 Task: Find connections with filter location Bhadaur with filter topic #Ideaswith filter profile language Spanish with filter current company Licious with filter school Krantiguru Shyamji Krishna Verma Kachchh University, Kachchh (Gujarat) with filter industry Ranching with filter service category Market Research with filter keywords title Auditing Clerk
Action: Mouse moved to (487, 63)
Screenshot: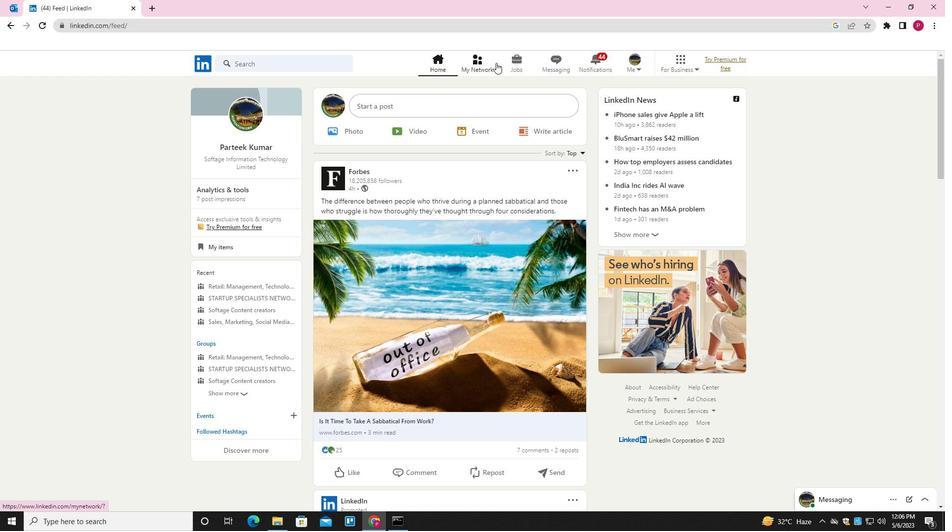 
Action: Mouse pressed left at (487, 63)
Screenshot: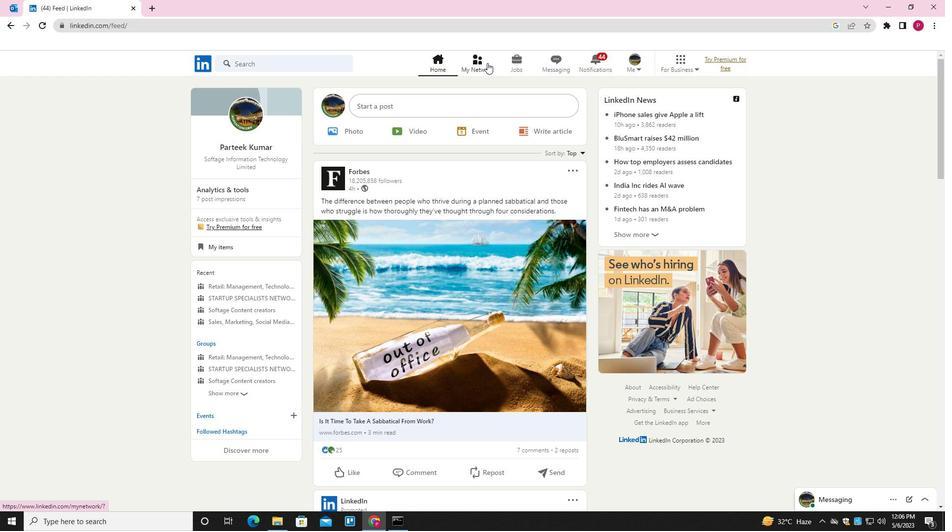 
Action: Mouse moved to (315, 119)
Screenshot: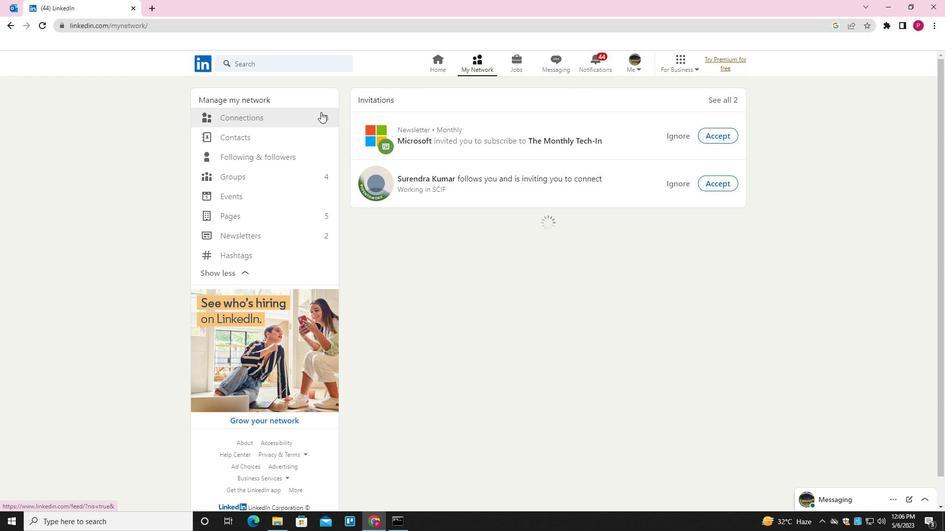 
Action: Mouse pressed left at (315, 119)
Screenshot: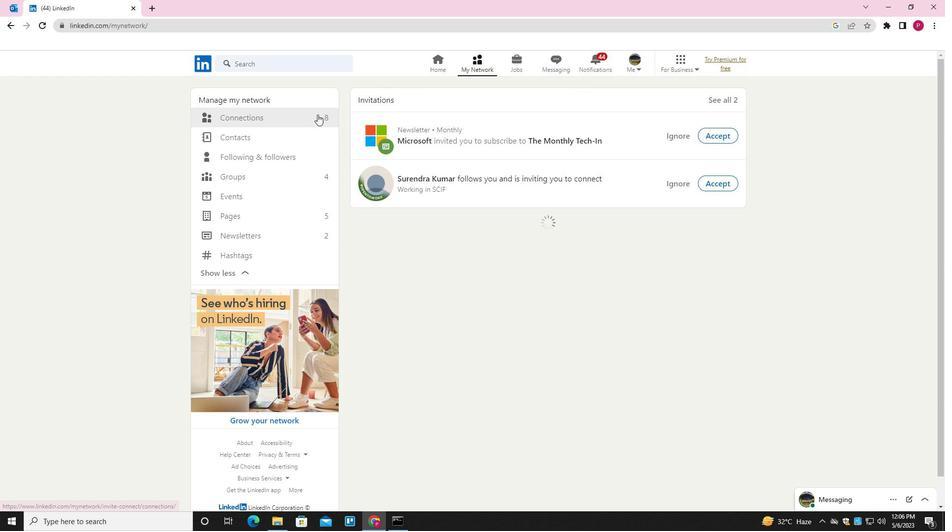 
Action: Mouse moved to (546, 117)
Screenshot: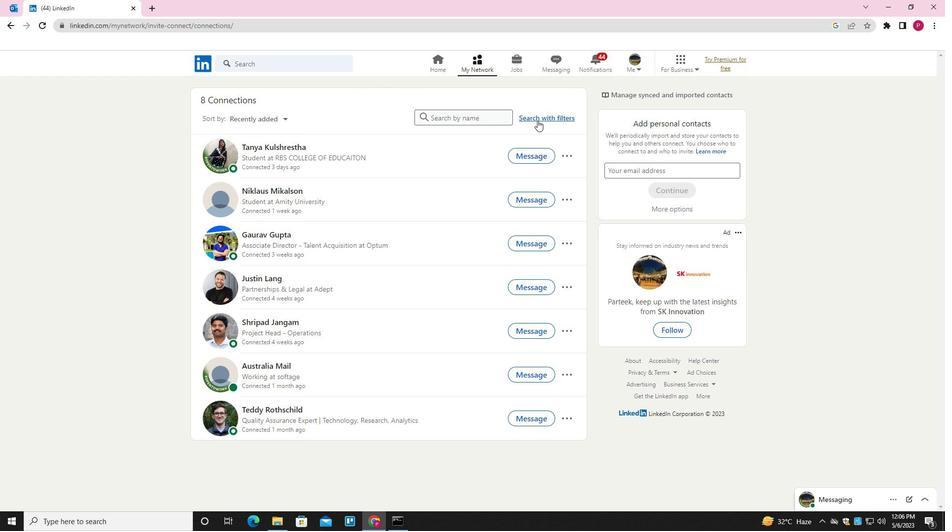
Action: Mouse pressed left at (546, 117)
Screenshot: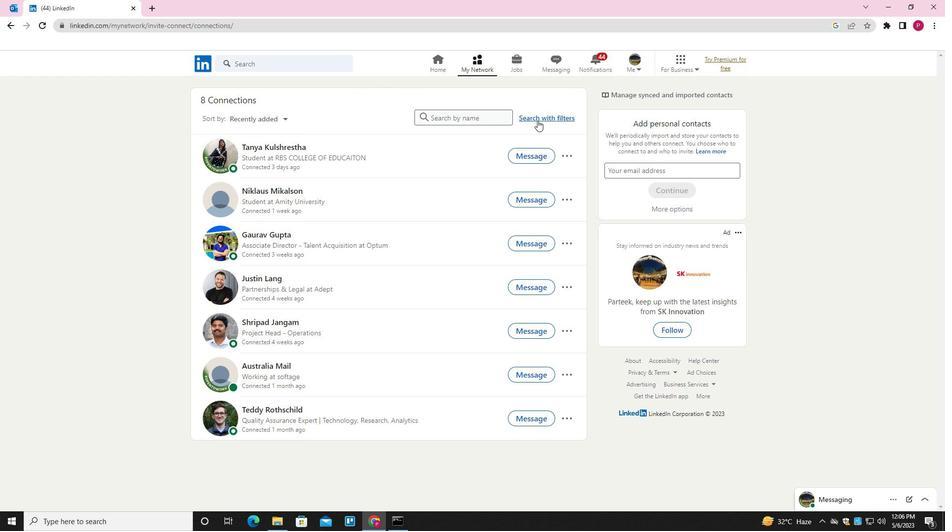 
Action: Mouse moved to (504, 91)
Screenshot: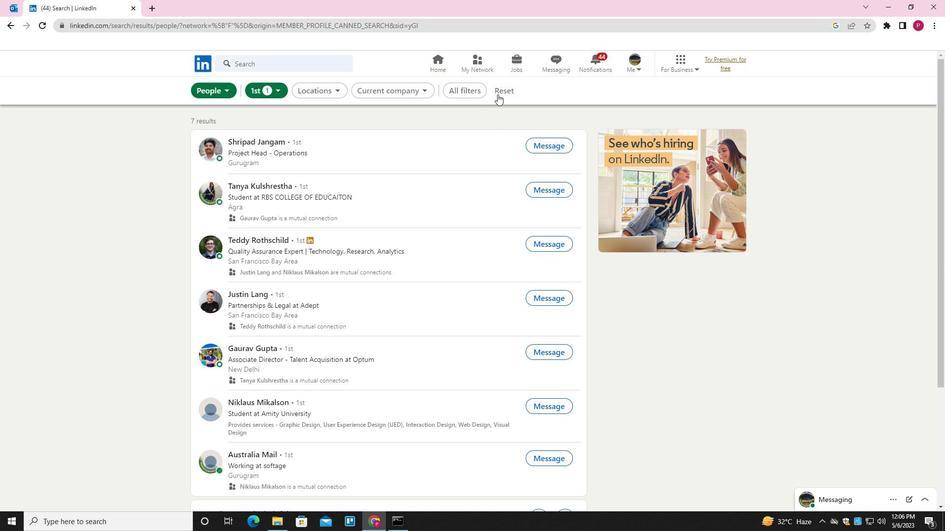 
Action: Mouse pressed left at (504, 91)
Screenshot: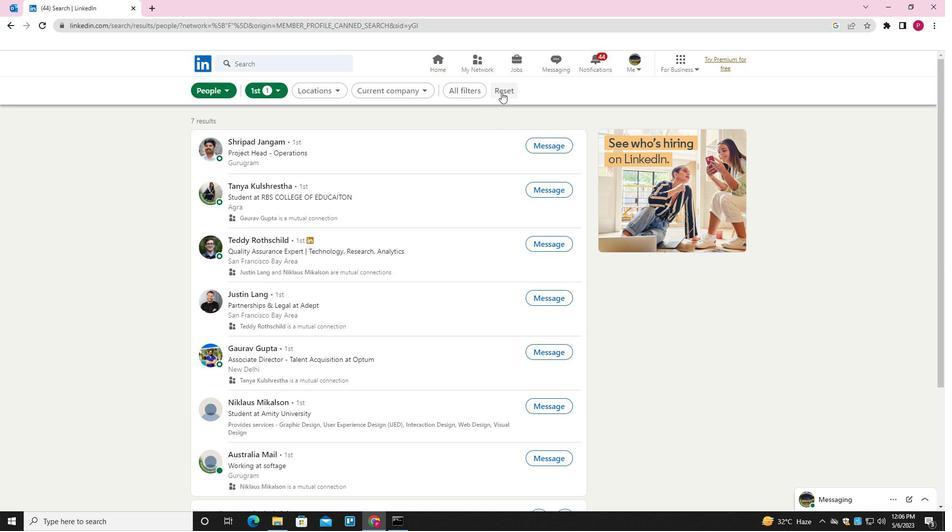 
Action: Mouse moved to (492, 92)
Screenshot: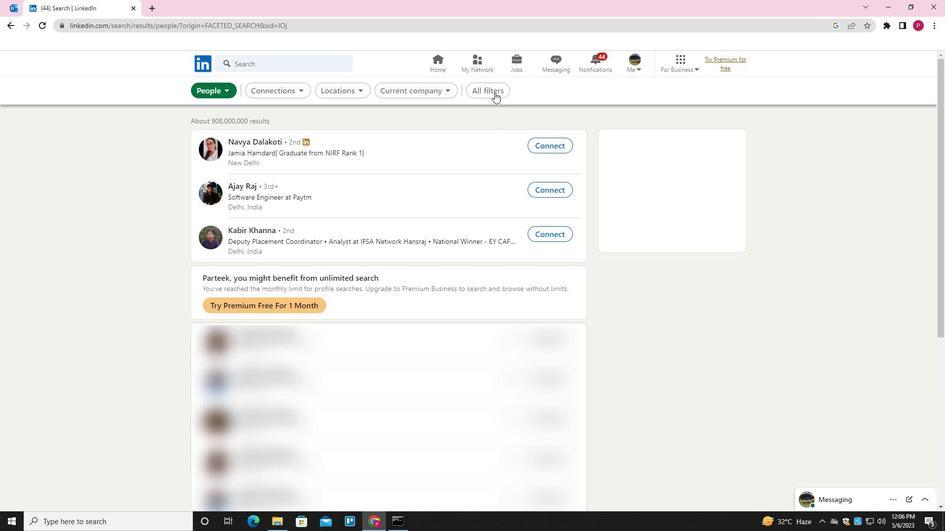 
Action: Mouse pressed left at (492, 92)
Screenshot: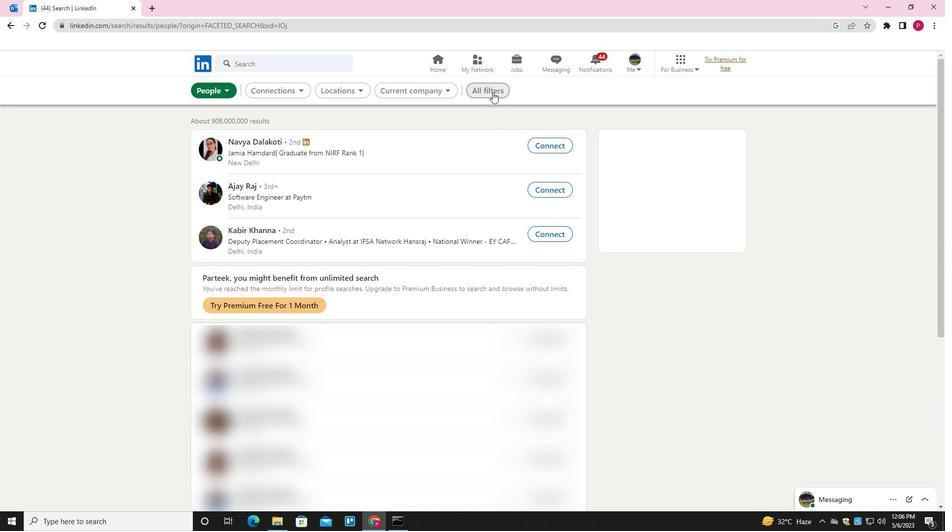 
Action: Mouse moved to (648, 305)
Screenshot: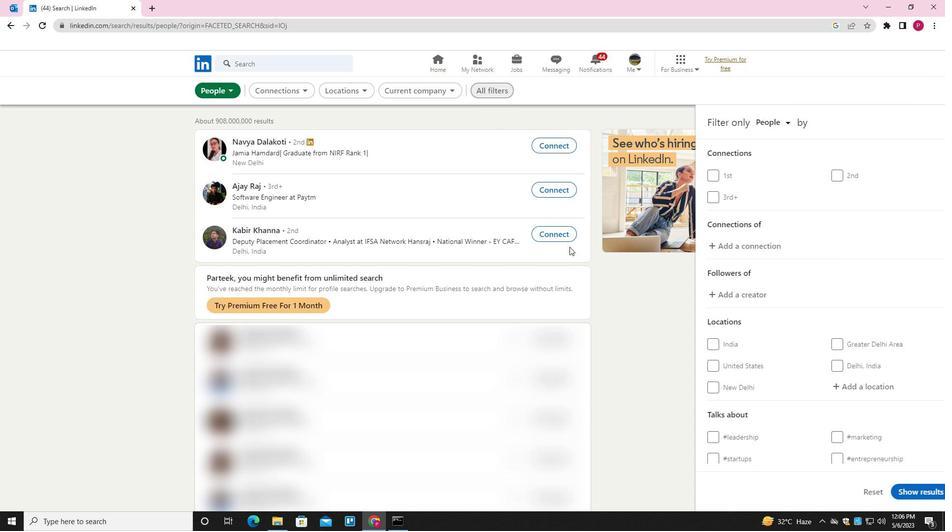 
Action: Mouse scrolled (648, 304) with delta (0, 0)
Screenshot: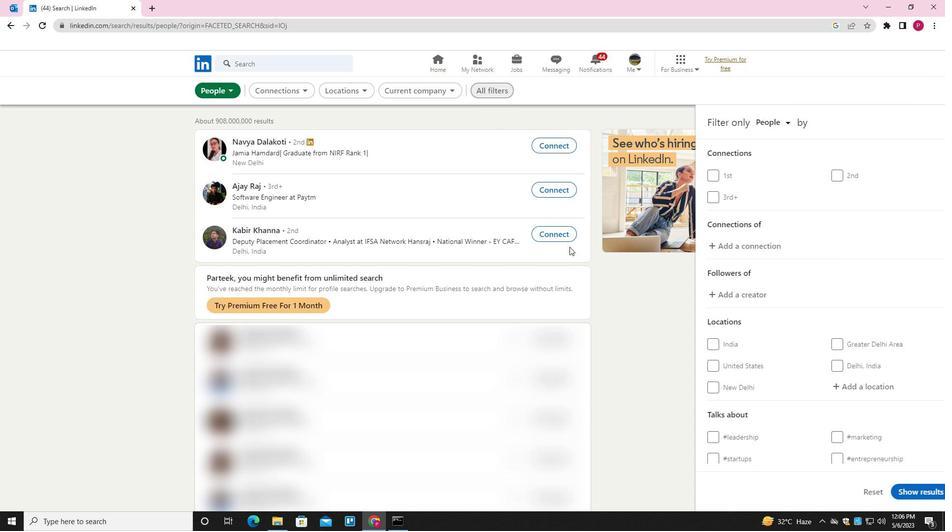 
Action: Mouse moved to (653, 306)
Screenshot: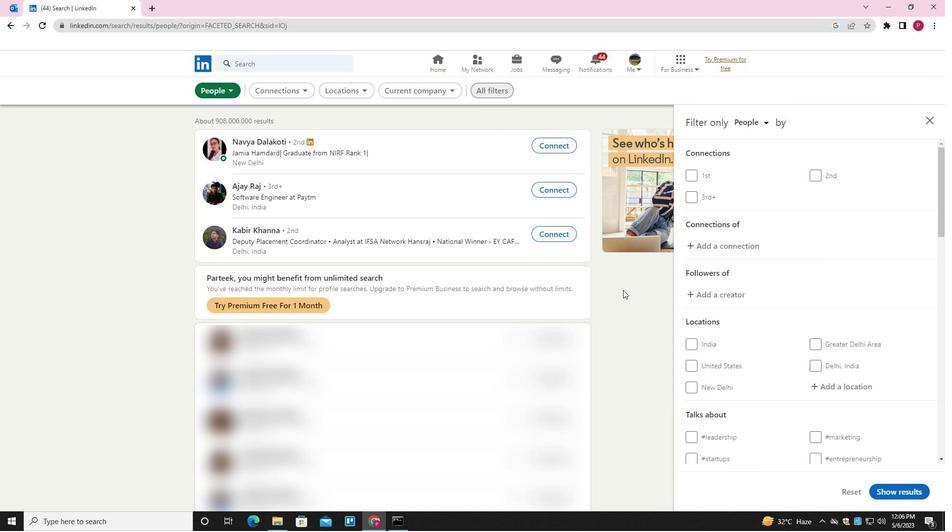 
Action: Mouse scrolled (653, 306) with delta (0, 0)
Screenshot: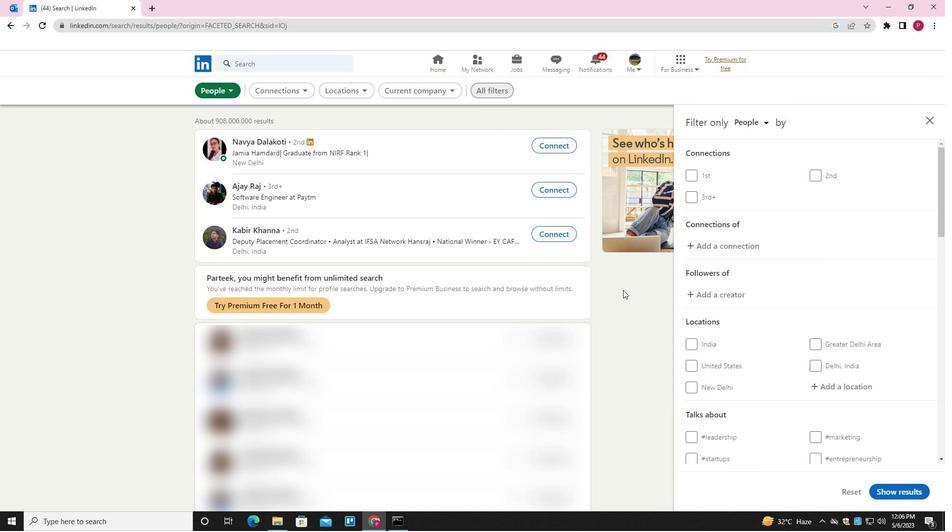 
Action: Mouse moved to (677, 312)
Screenshot: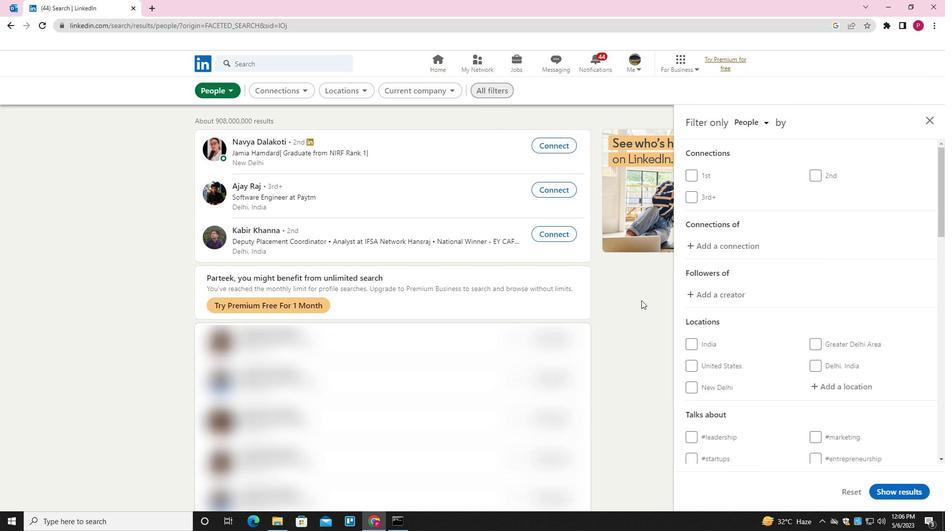 
Action: Mouse scrolled (677, 312) with delta (0, 0)
Screenshot: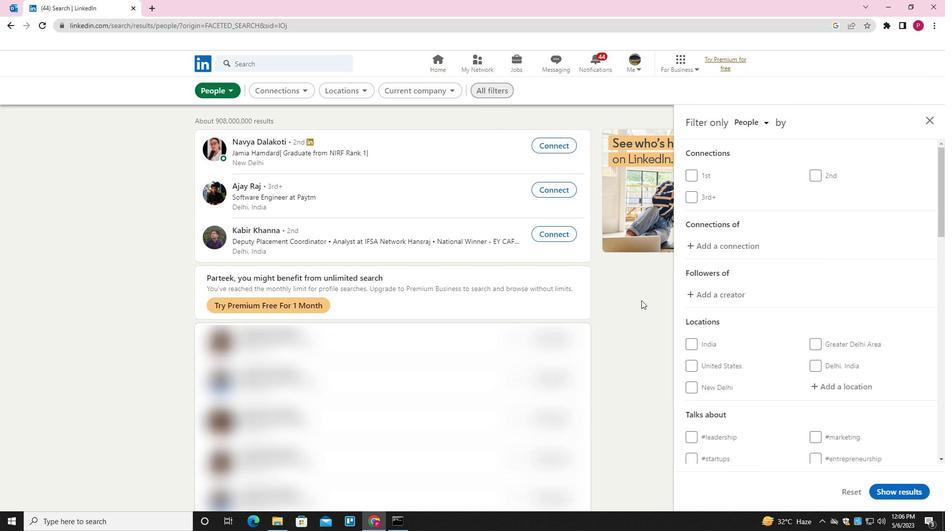 
Action: Mouse moved to (829, 333)
Screenshot: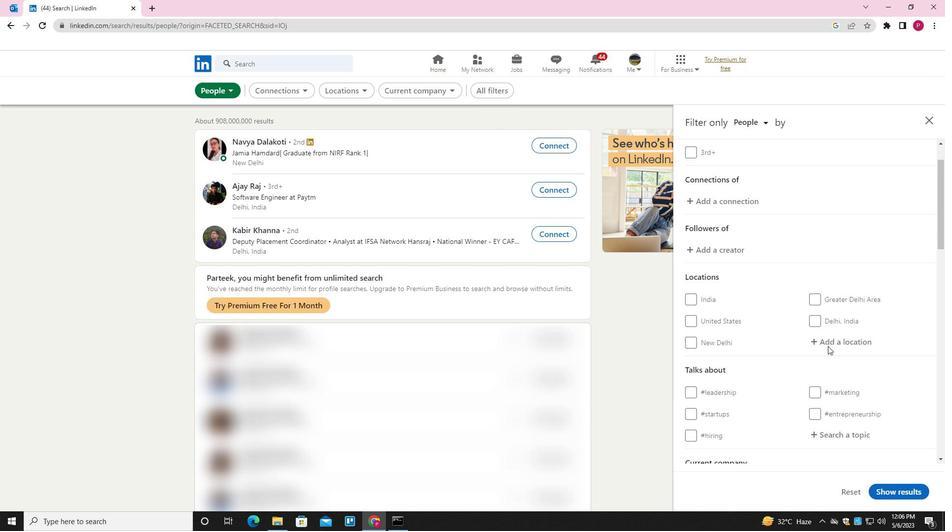 
Action: Mouse pressed left at (829, 333)
Screenshot: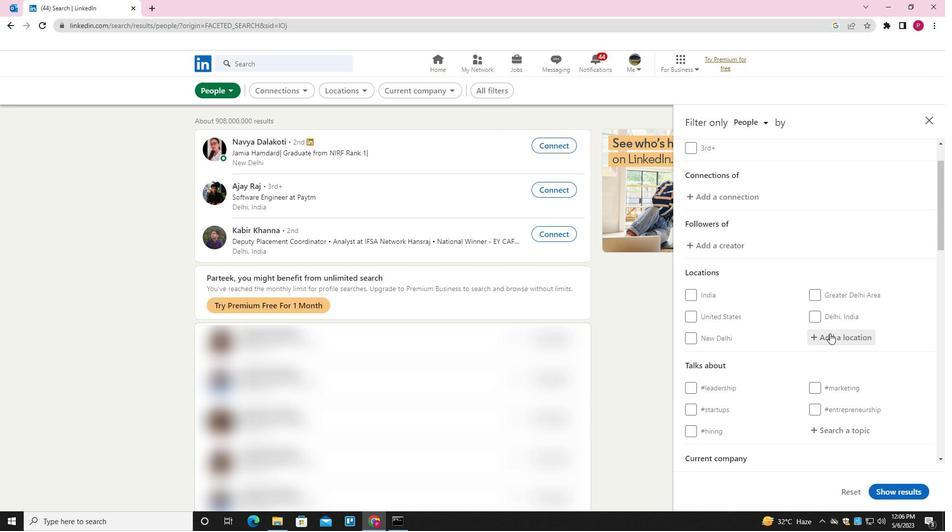 
Action: Mouse moved to (830, 333)
Screenshot: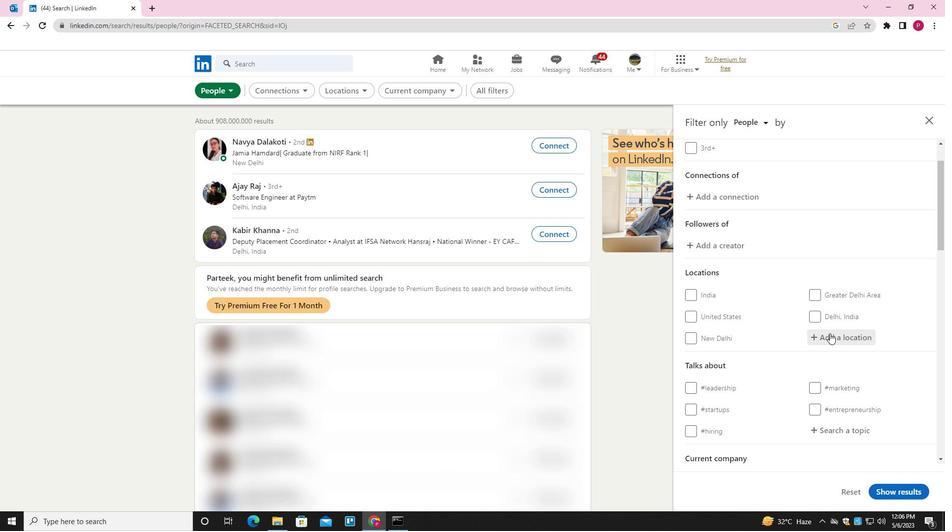
Action: Key pressed <Key.shift>BAHADAUR<Key.backspace><Key.backspace><Key.backspace><Key.backspace><Key.backspace><Key.backspace><Key.backspace>HADAUR
Screenshot: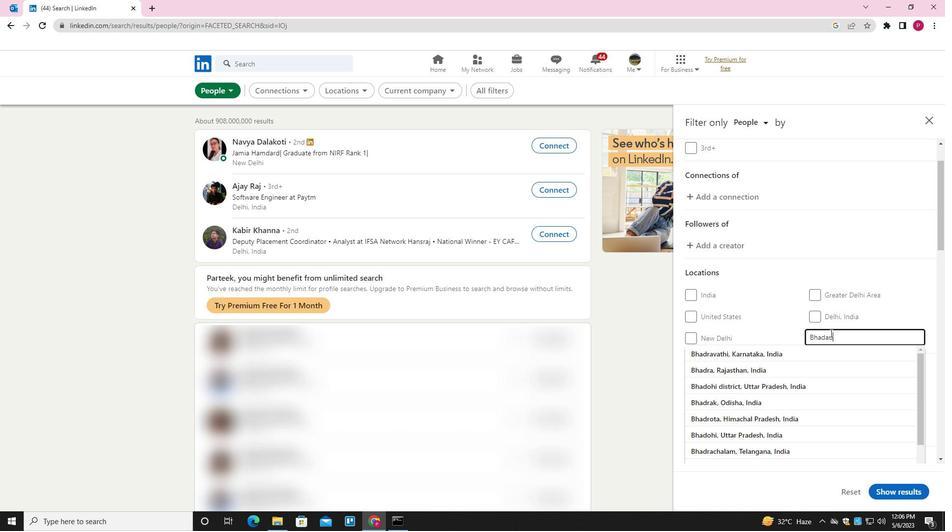 
Action: Mouse moved to (812, 343)
Screenshot: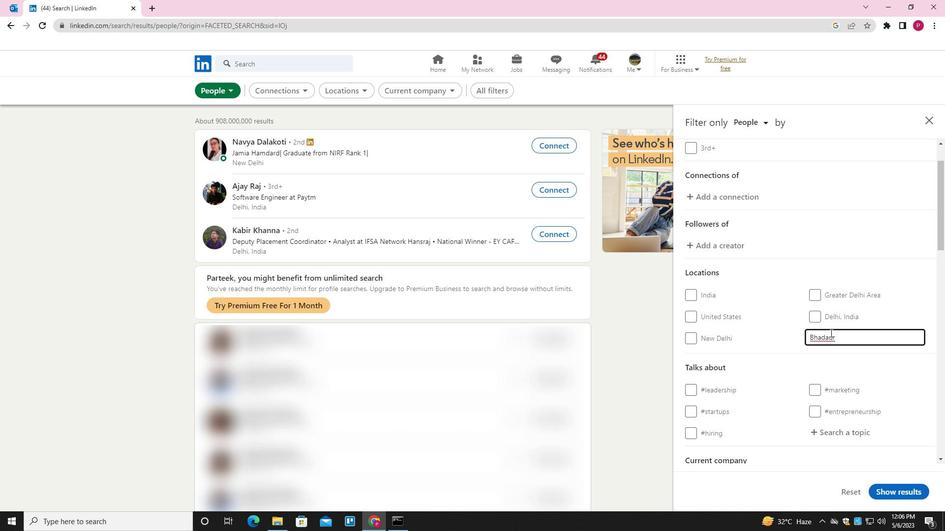 
Action: Mouse scrolled (812, 343) with delta (0, 0)
Screenshot: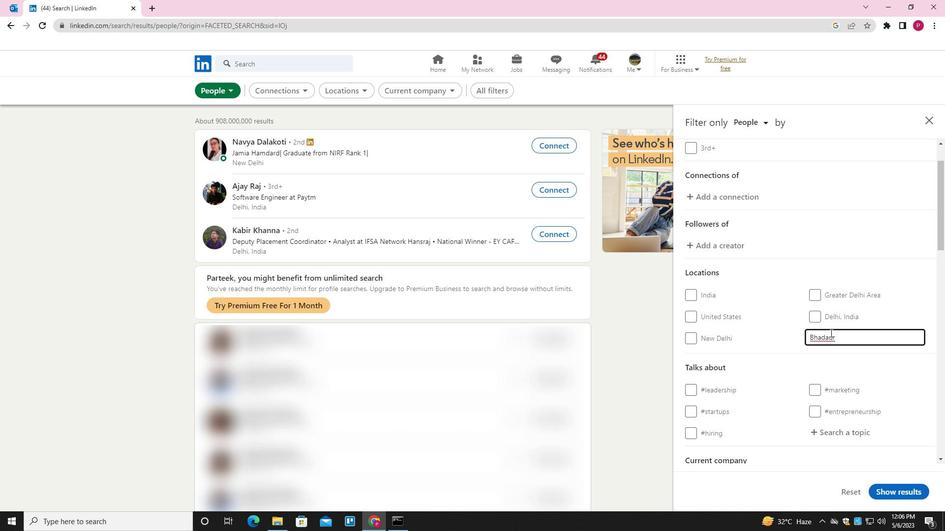 
Action: Mouse moved to (812, 344)
Screenshot: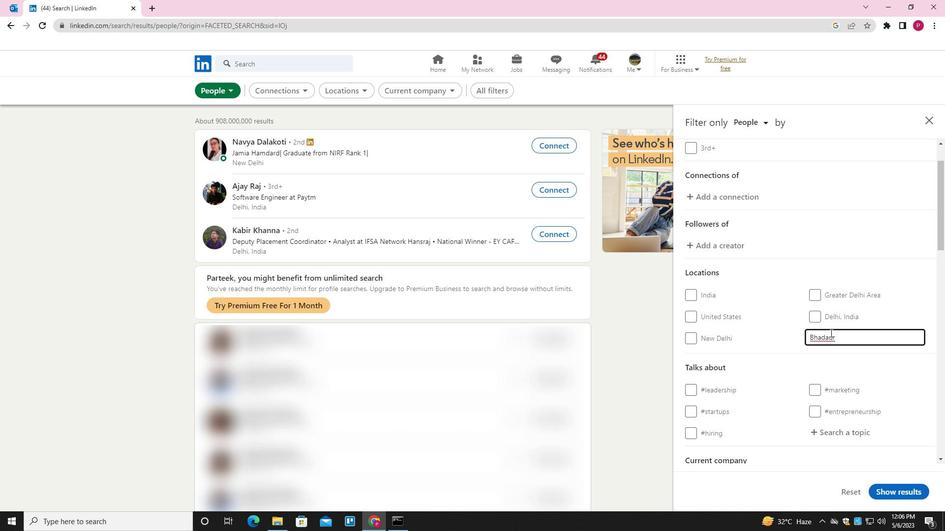 
Action: Mouse scrolled (812, 343) with delta (0, 0)
Screenshot: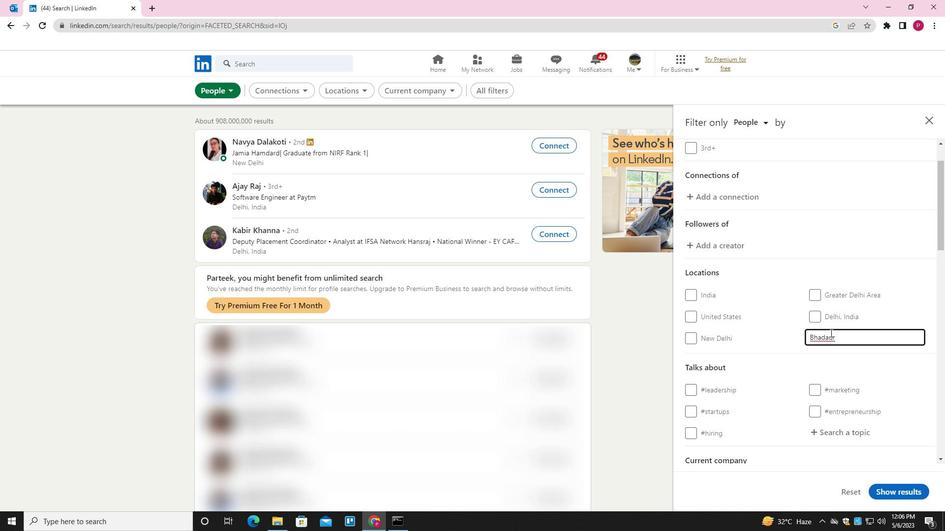 
Action: Mouse moved to (828, 334)
Screenshot: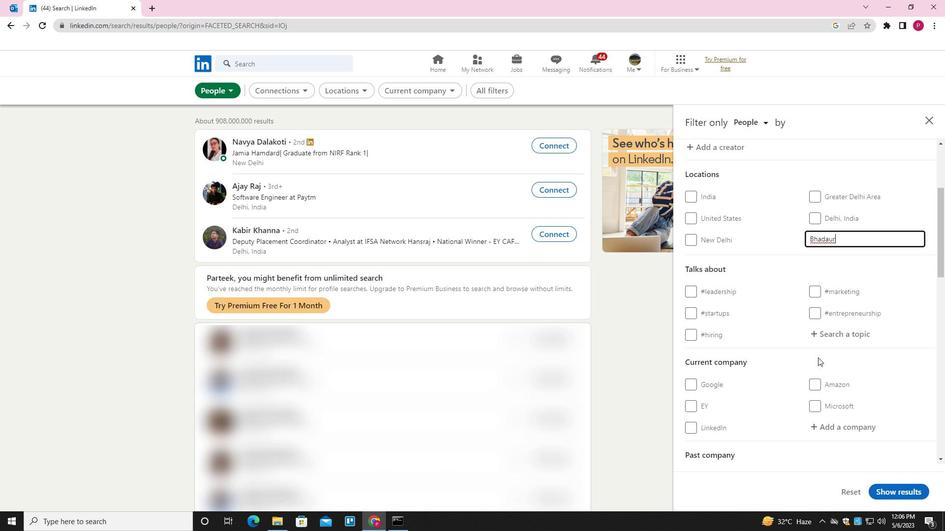 
Action: Mouse pressed left at (828, 334)
Screenshot: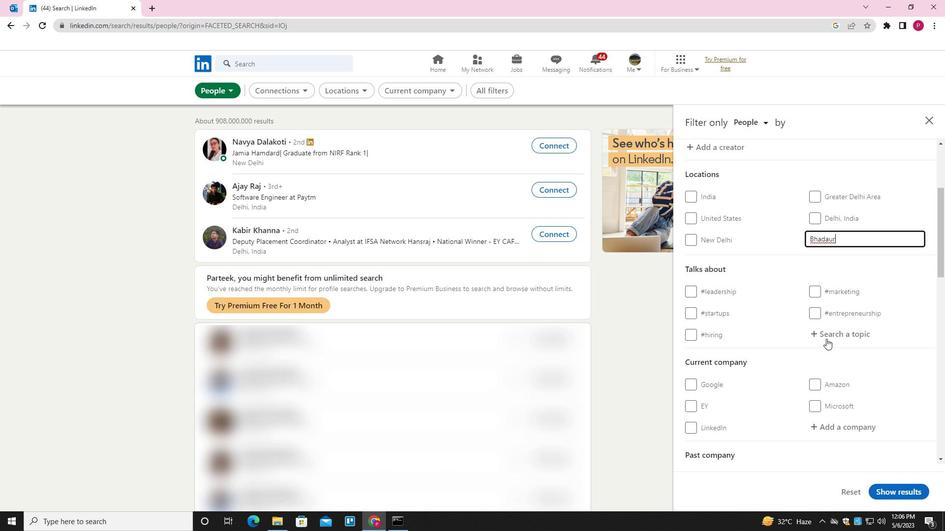 
Action: Key pressed ISEAD<Key.backspace><Key.backspace><Key.backspace><Key.backspace>DEAS<Key.down><Key.enter>
Screenshot: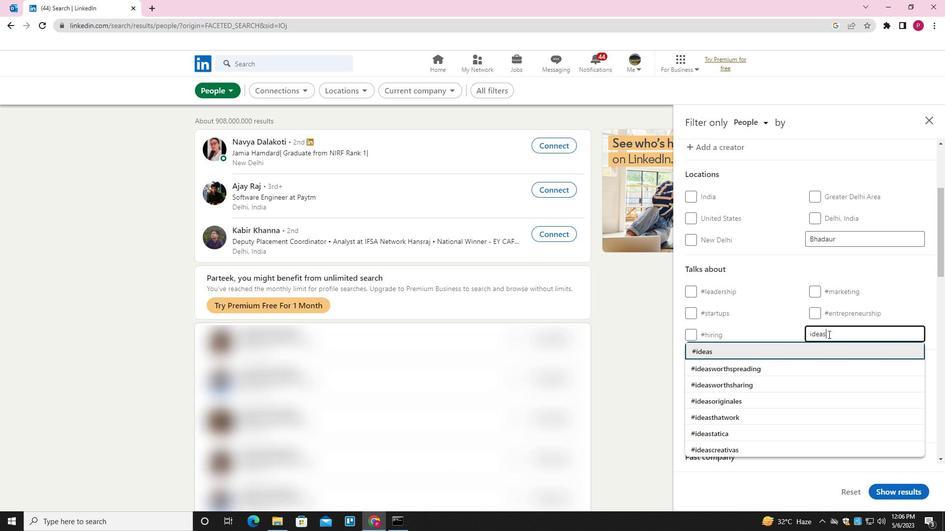 
Action: Mouse moved to (790, 355)
Screenshot: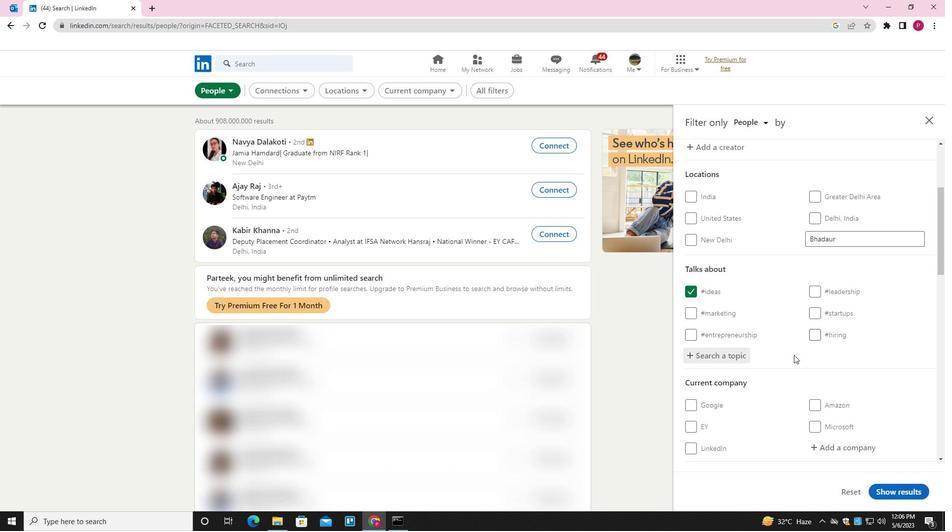 
Action: Mouse scrolled (790, 354) with delta (0, 0)
Screenshot: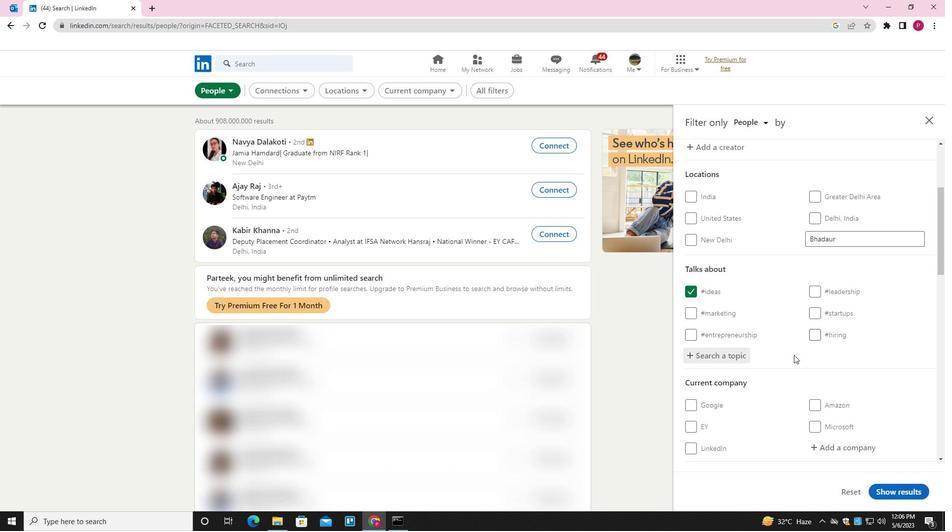 
Action: Mouse scrolled (790, 354) with delta (0, 0)
Screenshot: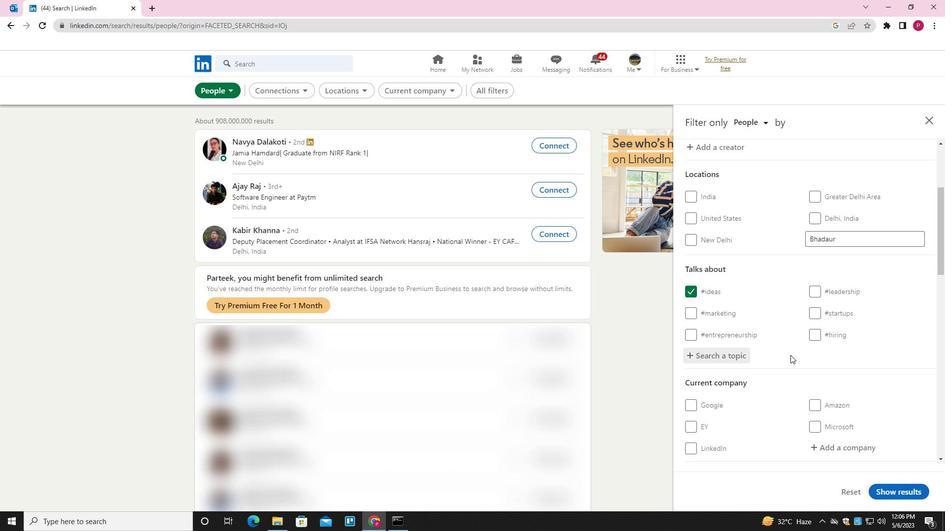 
Action: Mouse scrolled (790, 354) with delta (0, 0)
Screenshot: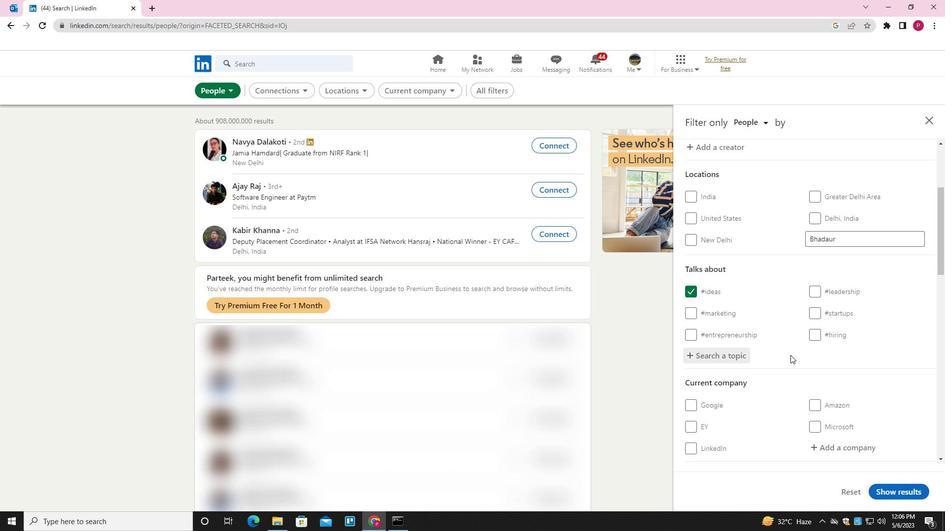 
Action: Mouse scrolled (790, 354) with delta (0, 0)
Screenshot: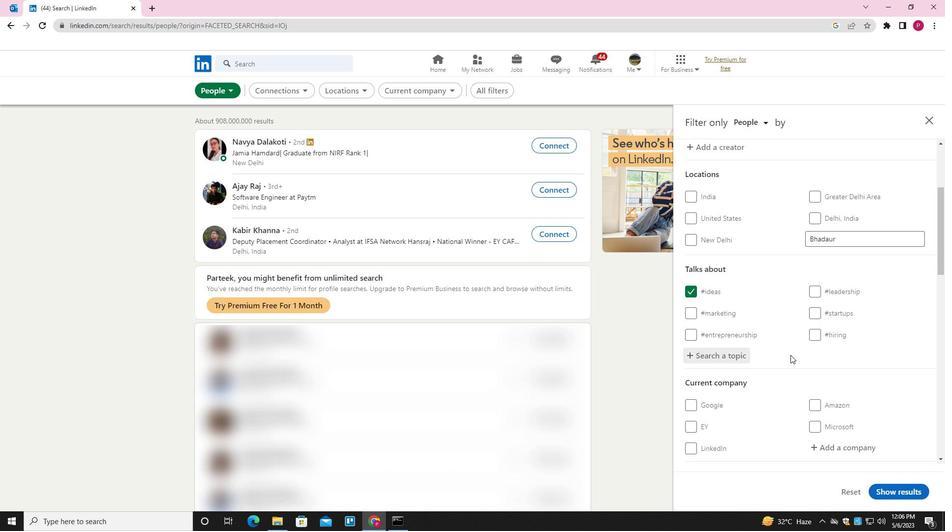
Action: Mouse scrolled (790, 354) with delta (0, 0)
Screenshot: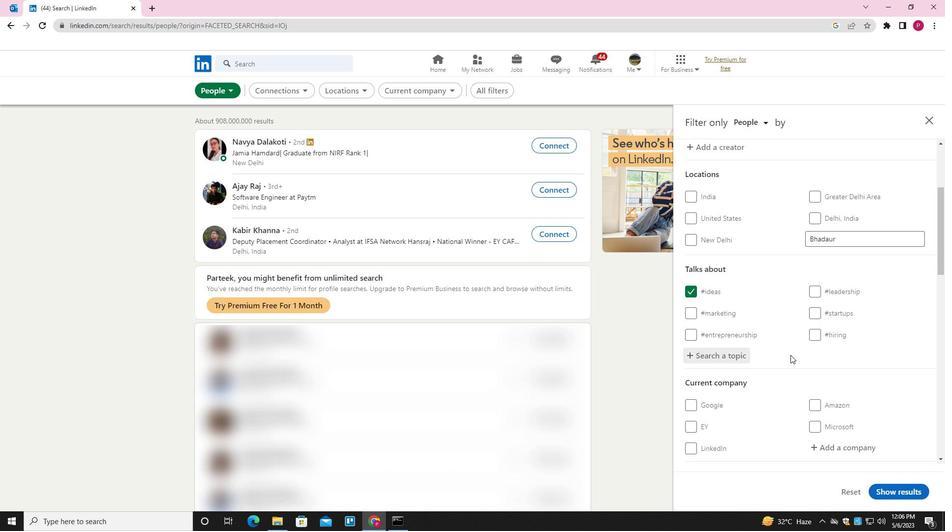 
Action: Mouse scrolled (790, 354) with delta (0, 0)
Screenshot: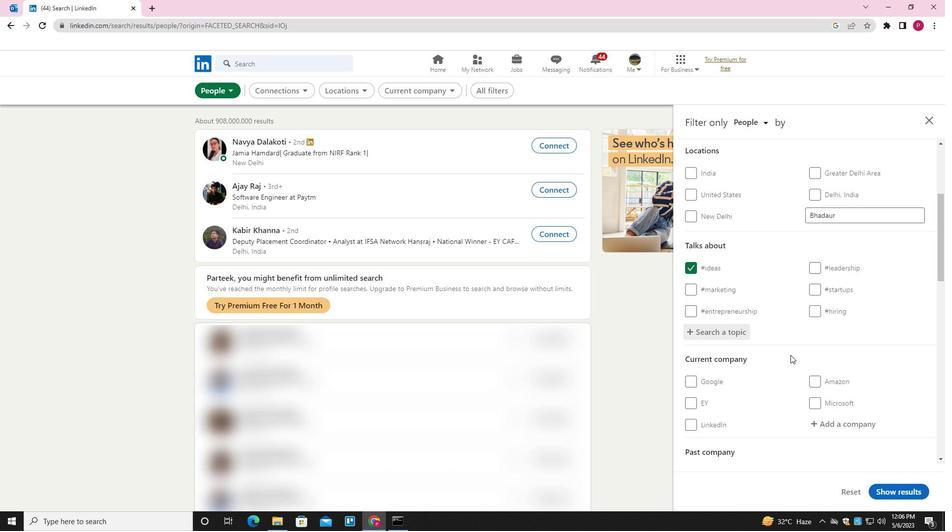 
Action: Mouse moved to (789, 355)
Screenshot: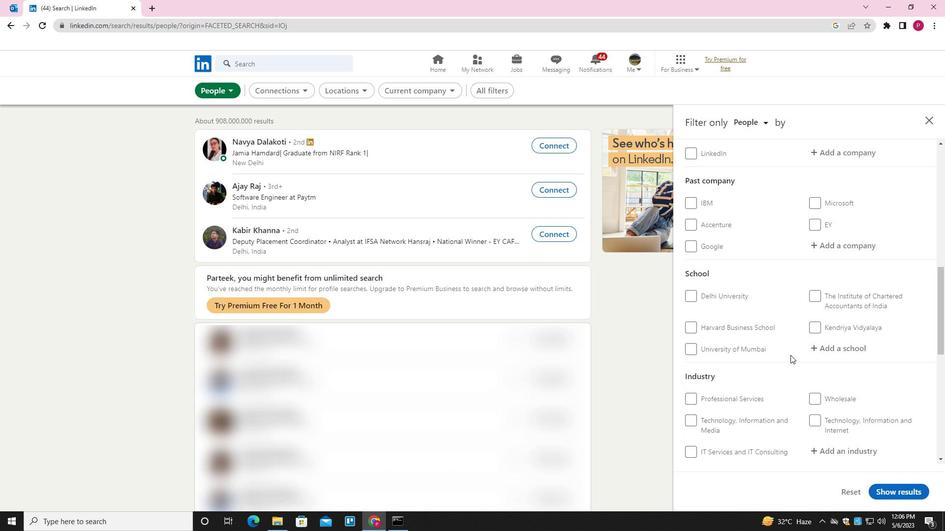 
Action: Mouse scrolled (789, 355) with delta (0, 0)
Screenshot: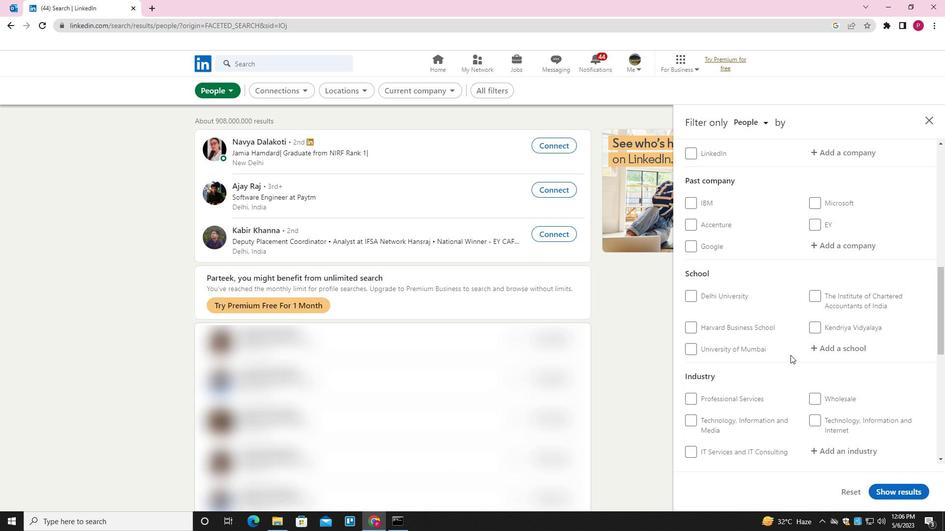 
Action: Mouse scrolled (789, 355) with delta (0, 0)
Screenshot: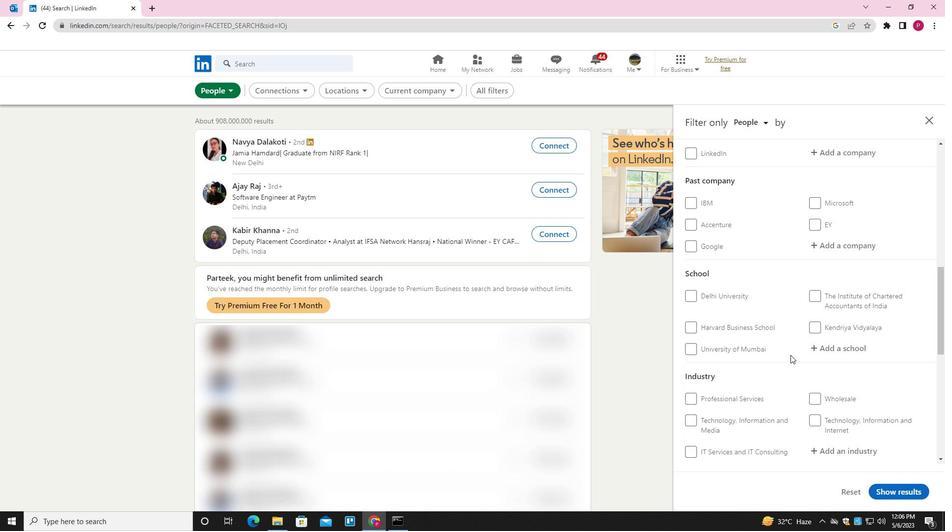 
Action: Mouse scrolled (789, 355) with delta (0, 0)
Screenshot: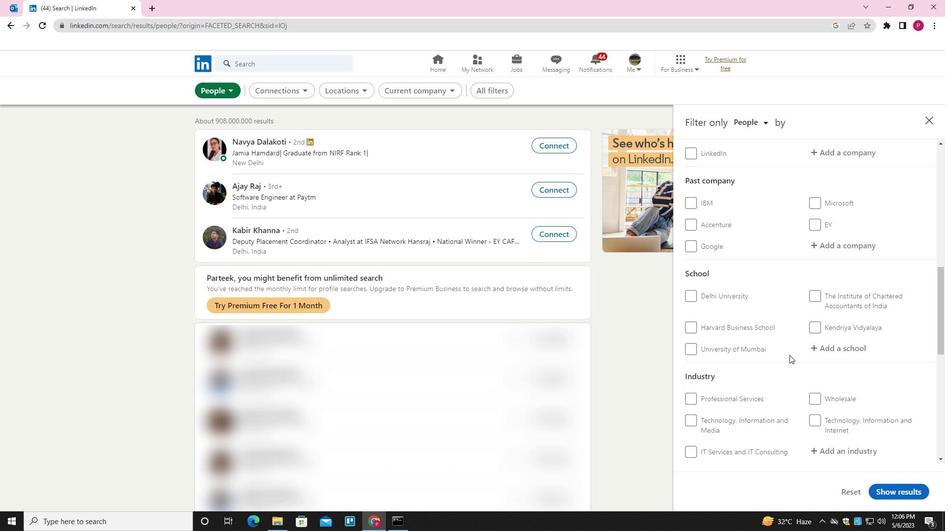 
Action: Mouse scrolled (789, 355) with delta (0, 0)
Screenshot: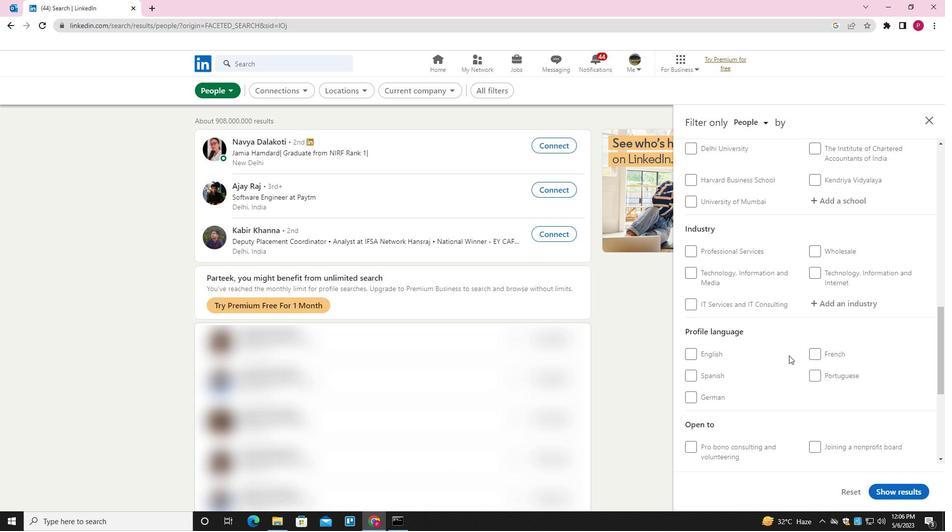 
Action: Mouse scrolled (789, 355) with delta (0, 0)
Screenshot: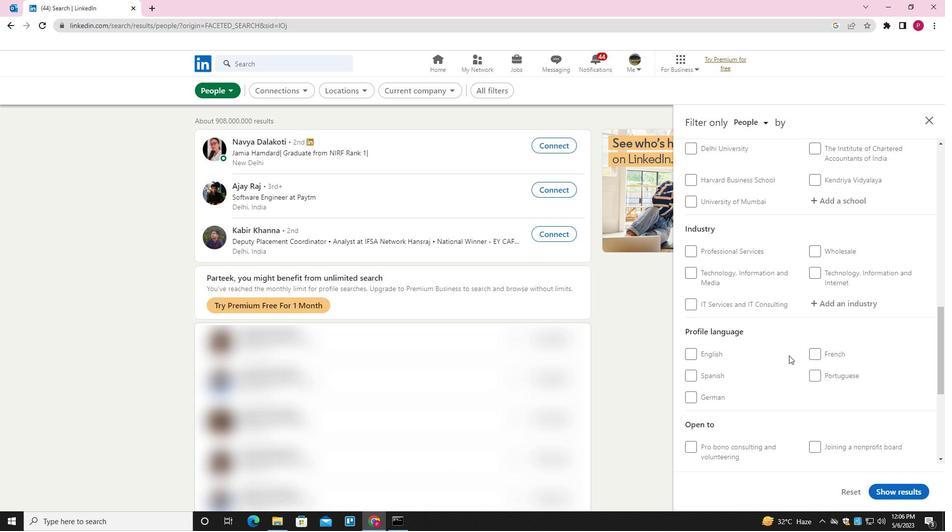 
Action: Mouse moved to (699, 281)
Screenshot: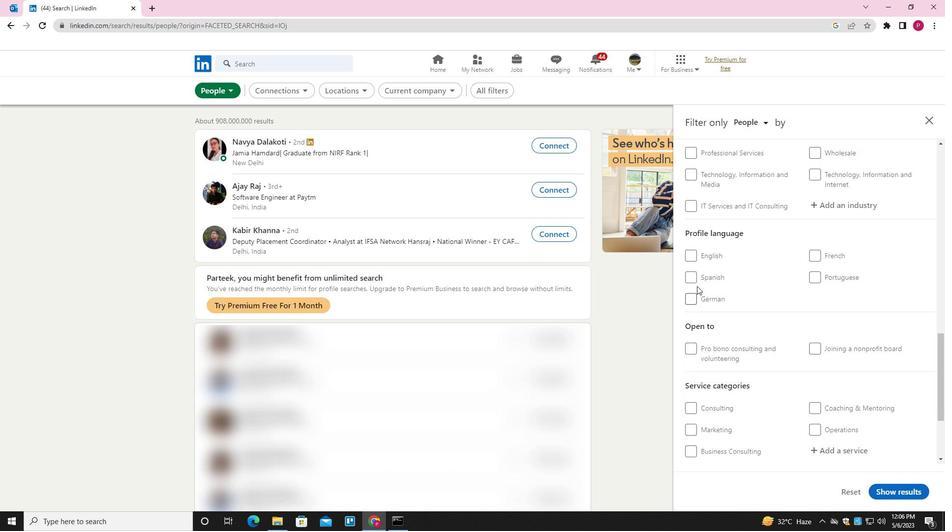 
Action: Mouse pressed left at (699, 281)
Screenshot: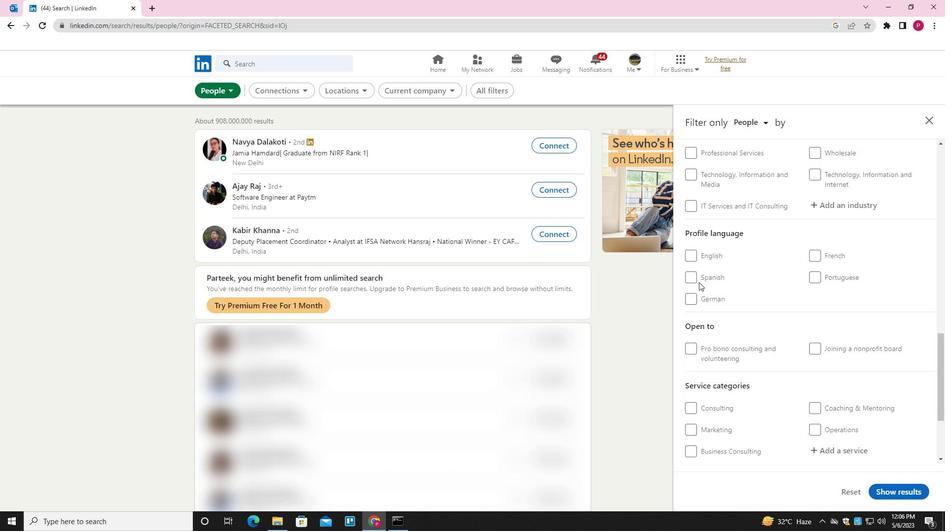 
Action: Mouse moved to (742, 305)
Screenshot: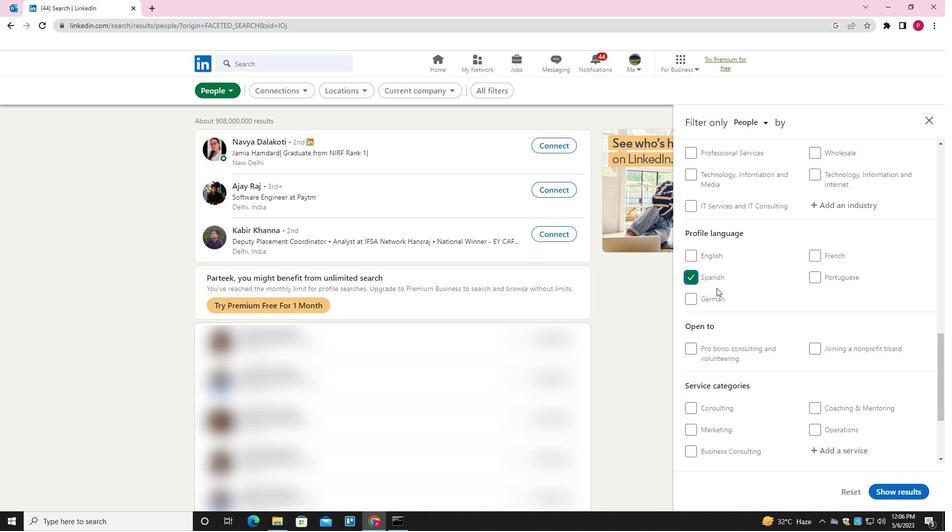 
Action: Mouse scrolled (742, 305) with delta (0, 0)
Screenshot: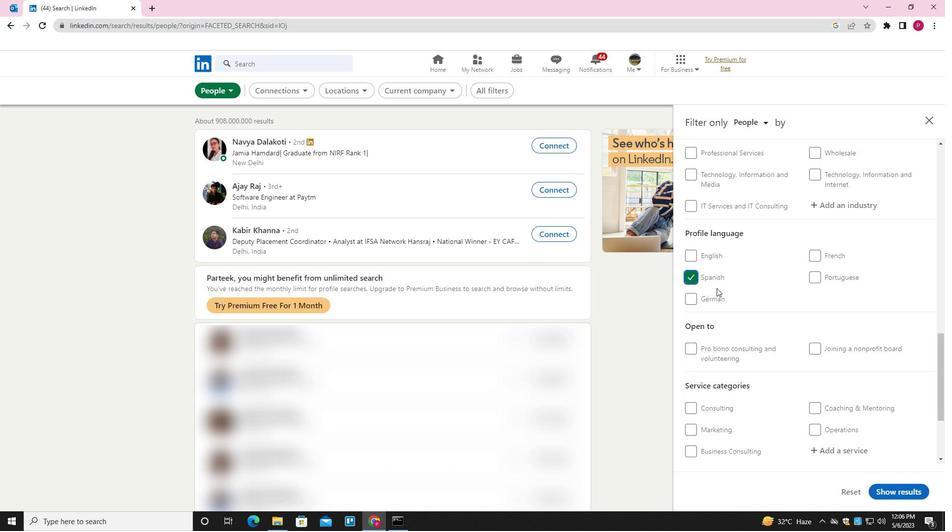 
Action: Mouse scrolled (742, 305) with delta (0, 0)
Screenshot: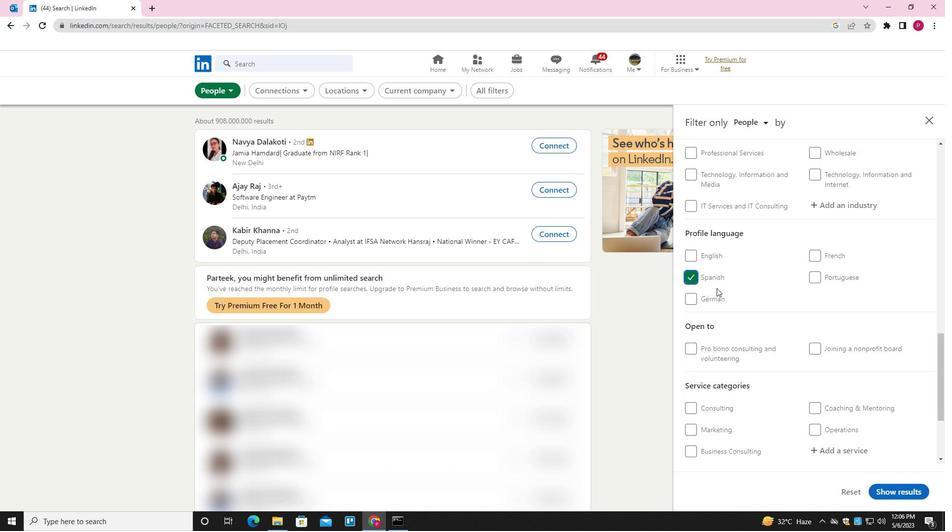 
Action: Mouse scrolled (742, 305) with delta (0, 0)
Screenshot: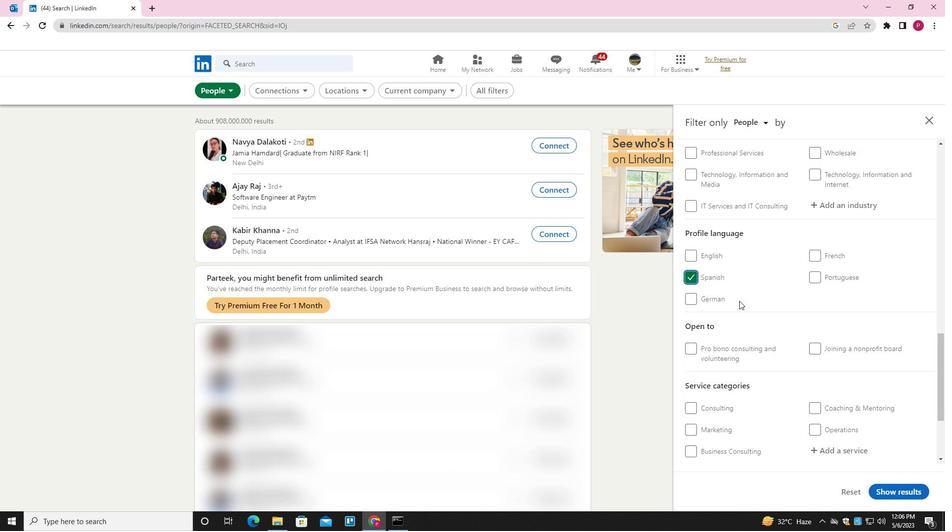 
Action: Mouse scrolled (742, 305) with delta (0, 0)
Screenshot: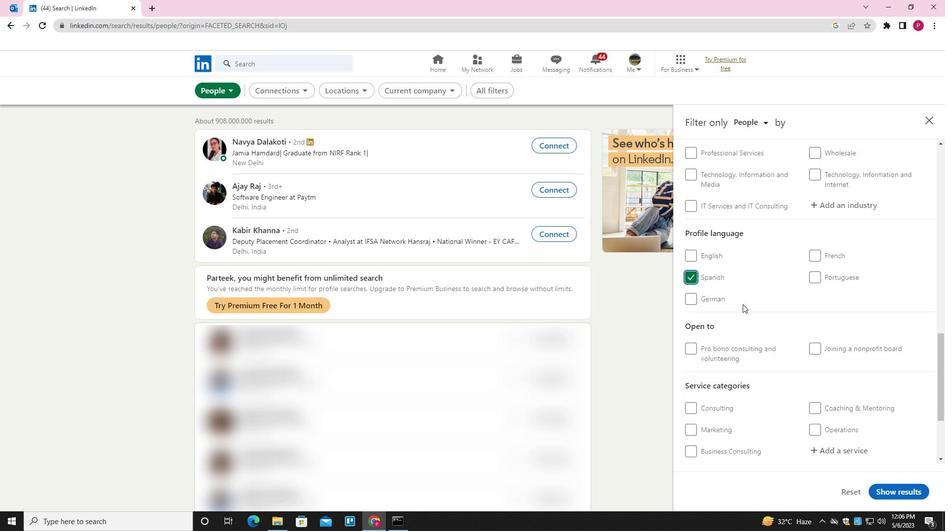 
Action: Mouse scrolled (742, 305) with delta (0, 0)
Screenshot: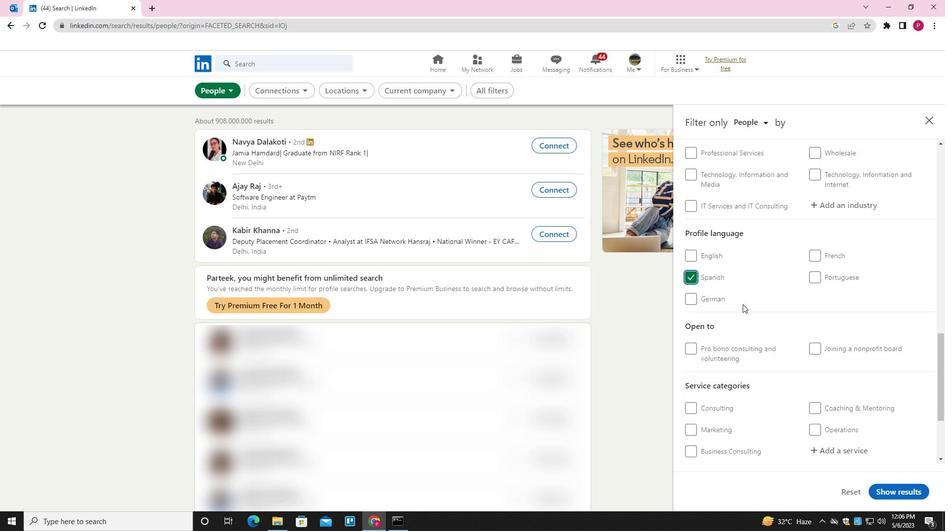 
Action: Mouse scrolled (742, 305) with delta (0, 0)
Screenshot: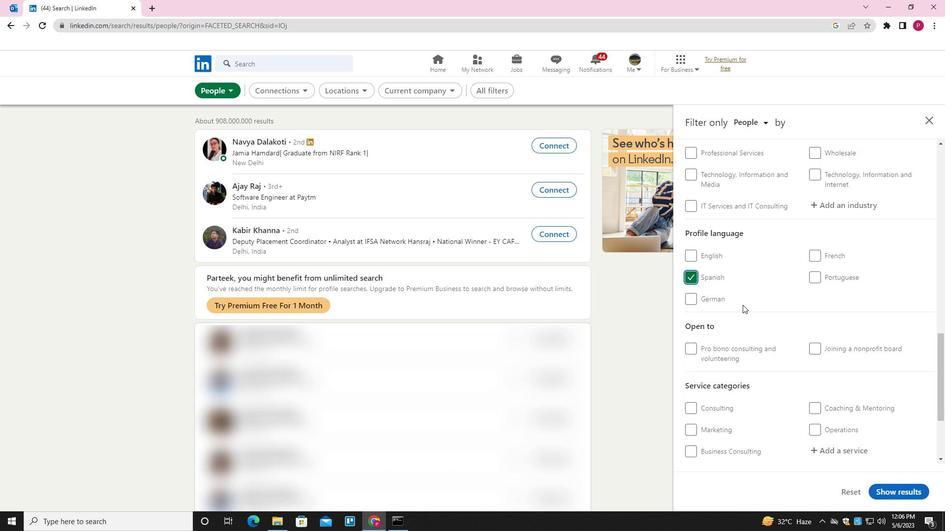 
Action: Mouse moved to (742, 306)
Screenshot: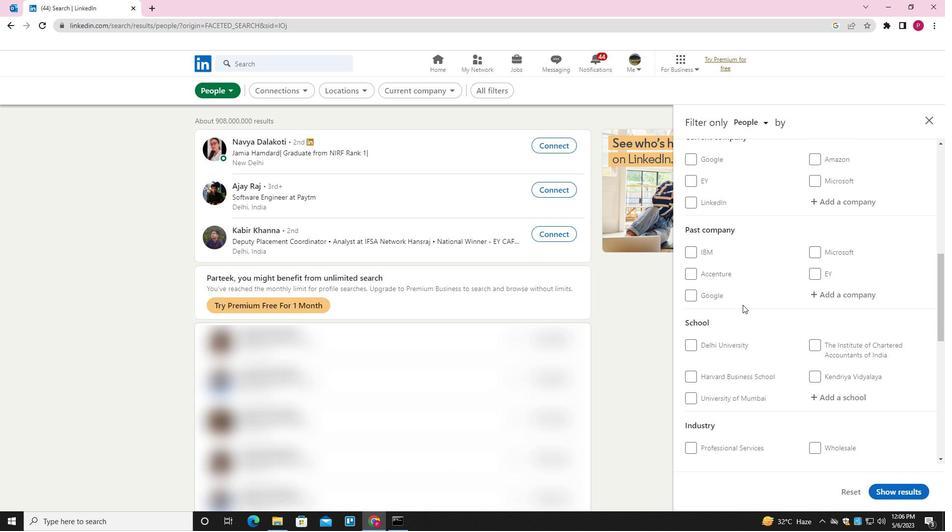 
Action: Mouse scrolled (742, 306) with delta (0, 0)
Screenshot: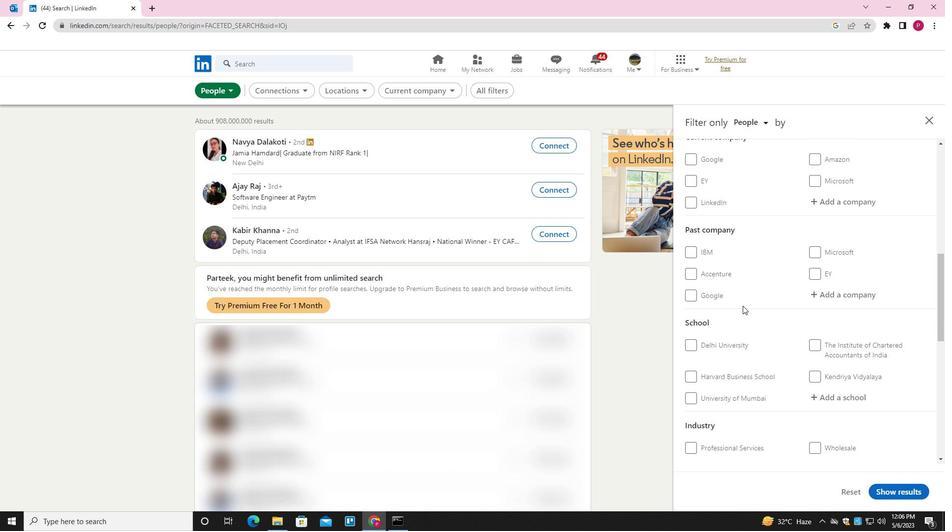 
Action: Mouse moved to (843, 253)
Screenshot: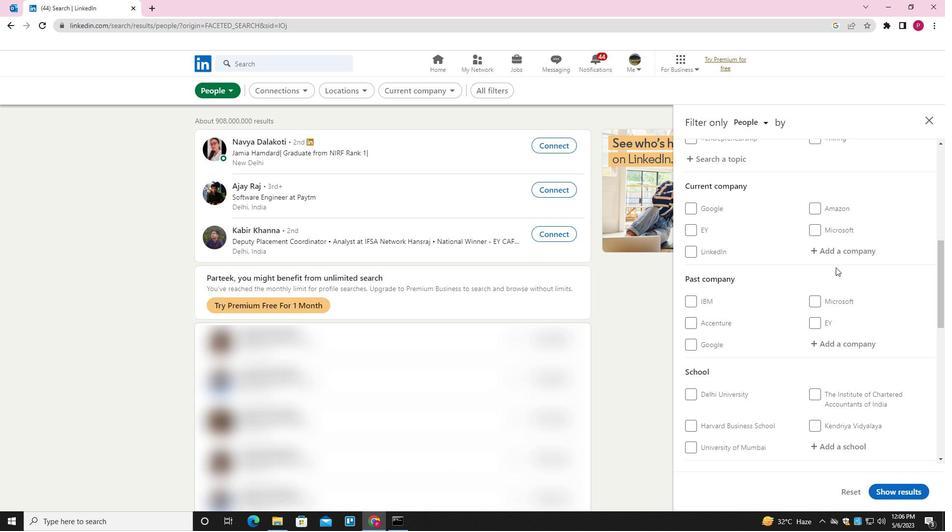 
Action: Mouse pressed left at (843, 253)
Screenshot: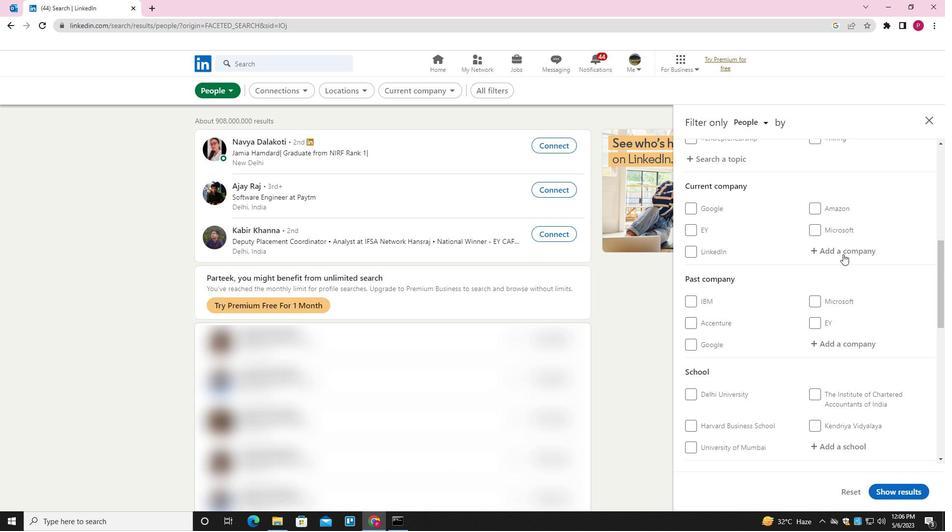 
Action: Key pressed <Key.shift><Key.shift><Key.shift><Key.shift><Key.shift><Key.shift><Key.shift><Key.shift><Key.shift><Key.shift><Key.shift><Key.shift><Key.shift><Key.shift><Key.shift><Key.shift><Key.shift><Key.shift><Key.shift>V<Key.backspace>LICIOUS<Key.down><Key.enter>
Screenshot: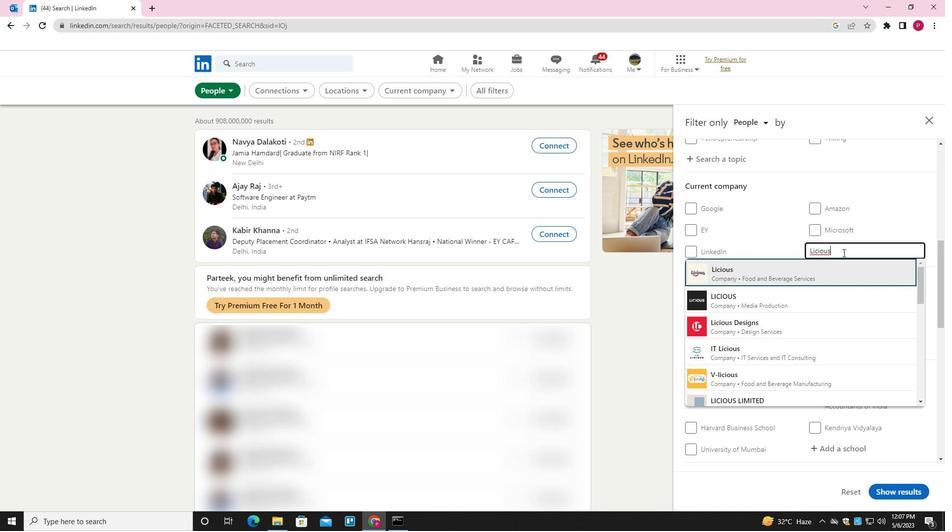 
Action: Mouse moved to (768, 304)
Screenshot: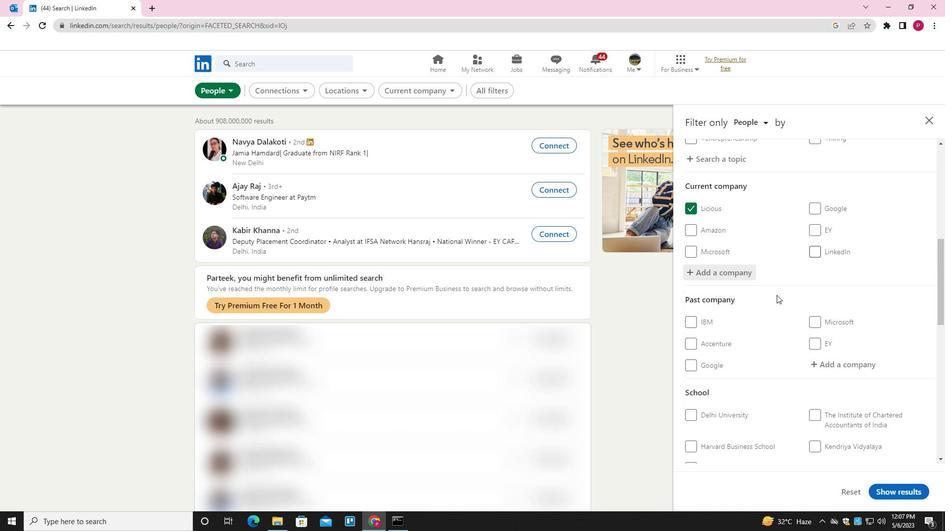 
Action: Mouse scrolled (768, 304) with delta (0, 0)
Screenshot: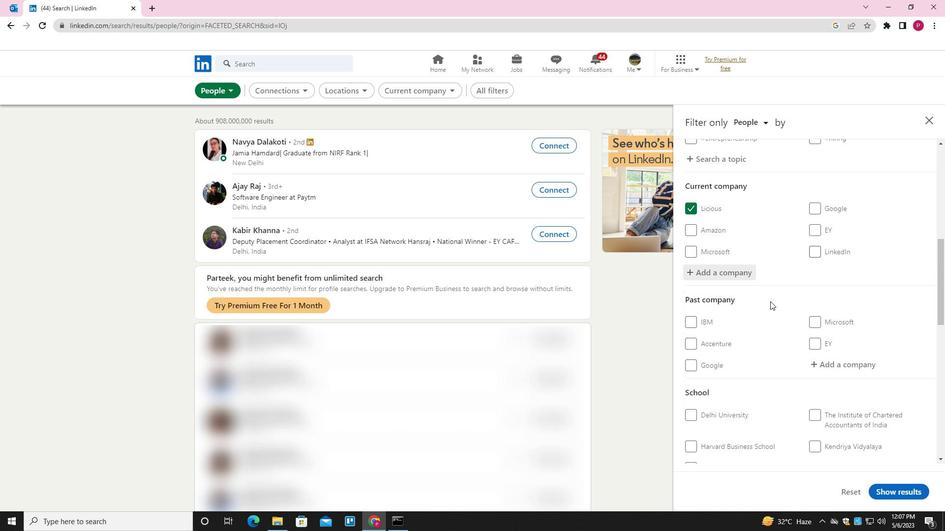 
Action: Mouse scrolled (768, 304) with delta (0, 0)
Screenshot: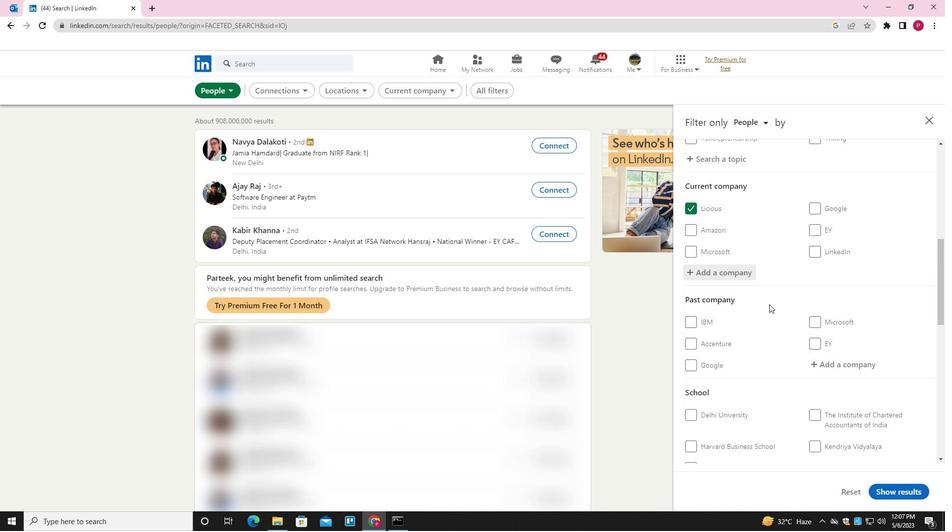 
Action: Mouse scrolled (768, 304) with delta (0, 0)
Screenshot: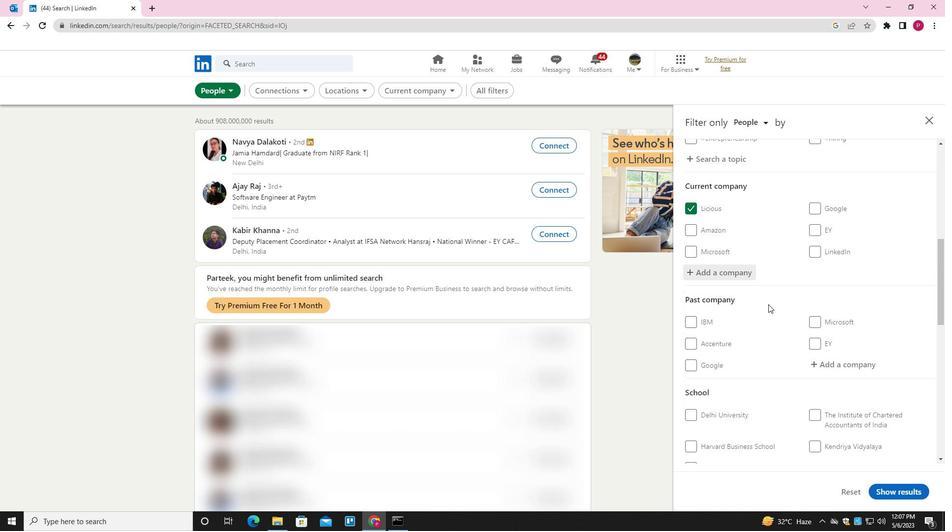 
Action: Mouse moved to (839, 317)
Screenshot: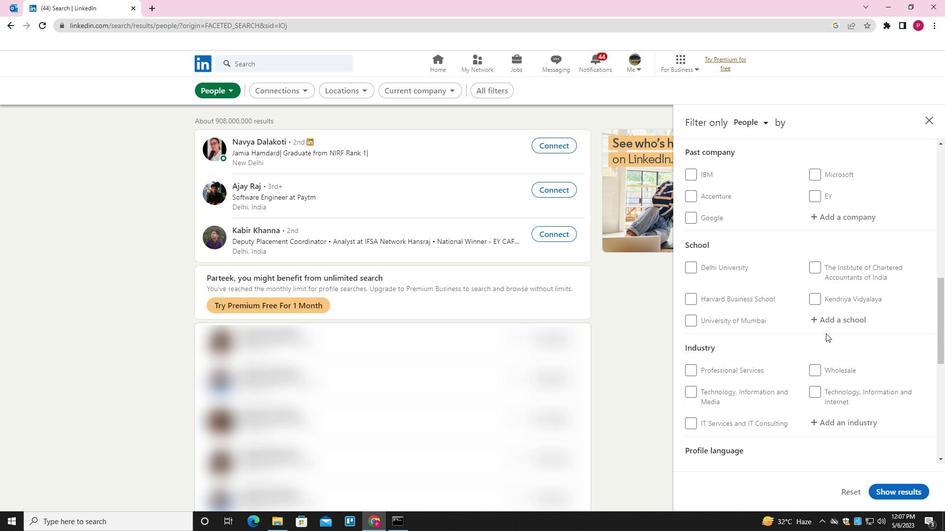 
Action: Mouse pressed left at (839, 317)
Screenshot: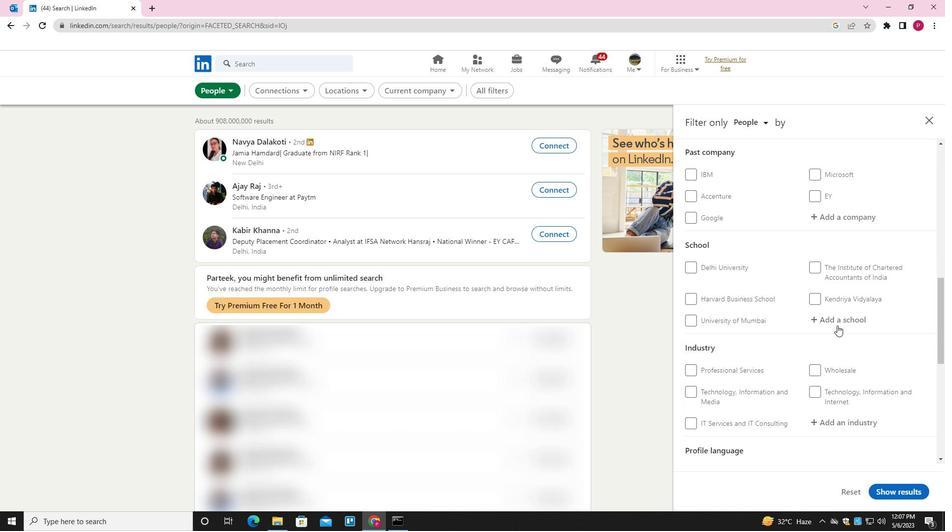
Action: Key pressed <Key.shift><Key.shift><Key.shift><Key.shift><Key.shift><Key.shift><Key.shift><Key.shift><Key.shift><Key.shift>KRANTIGURU<Key.space><Key.down><Key.enter>
Screenshot: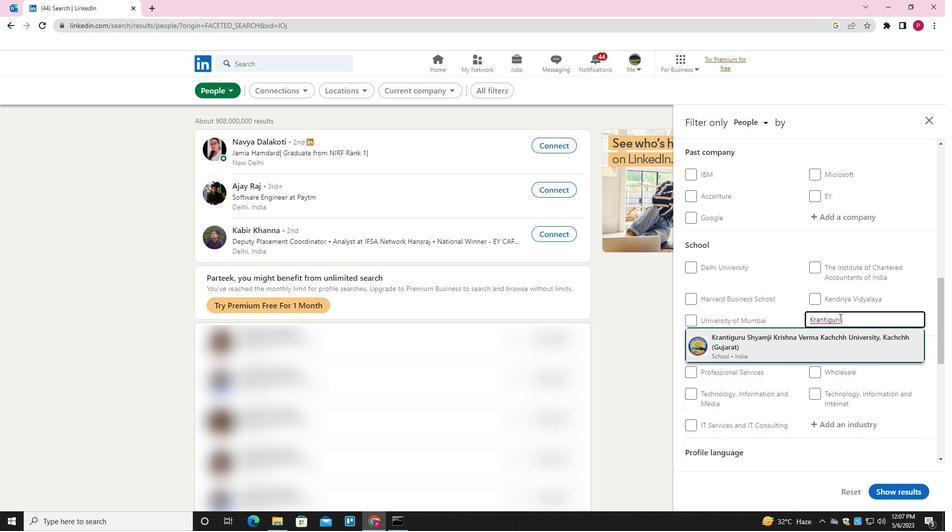 
Action: Mouse moved to (826, 324)
Screenshot: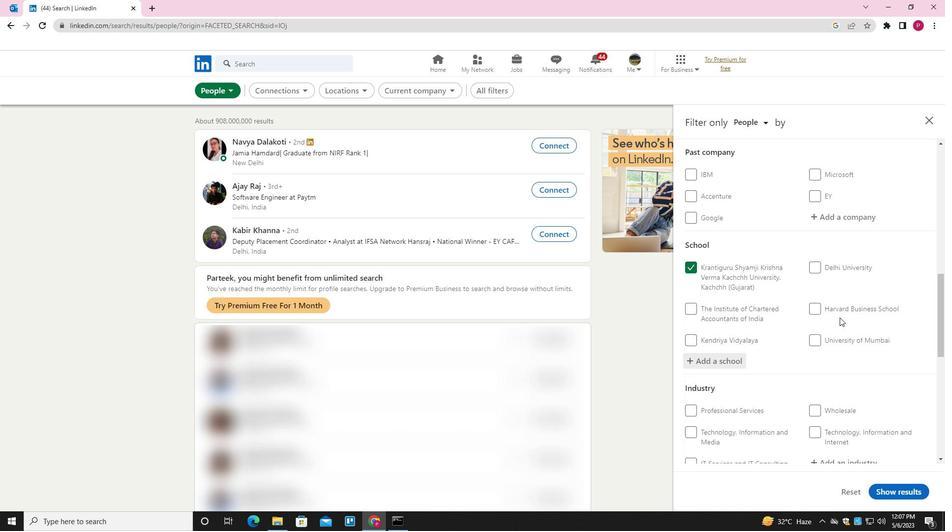 
Action: Mouse scrolled (826, 324) with delta (0, 0)
Screenshot: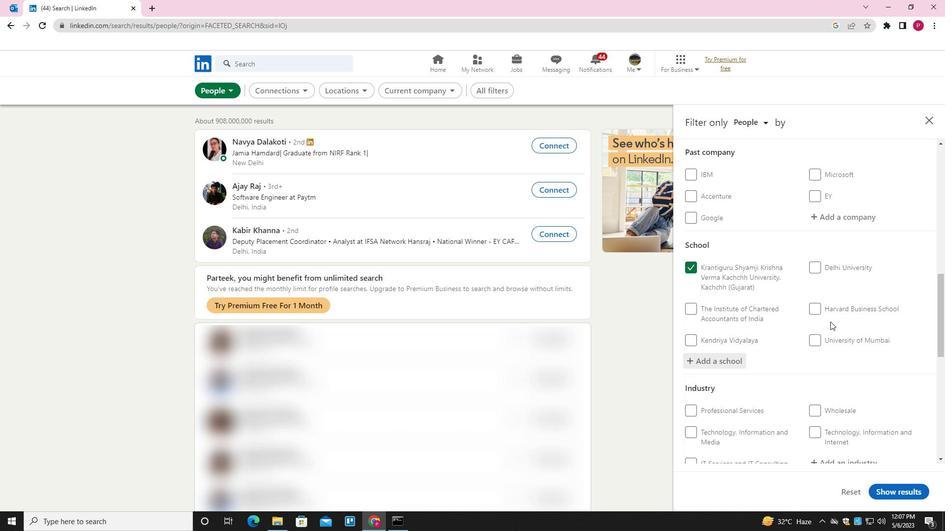 
Action: Mouse scrolled (826, 324) with delta (0, 0)
Screenshot: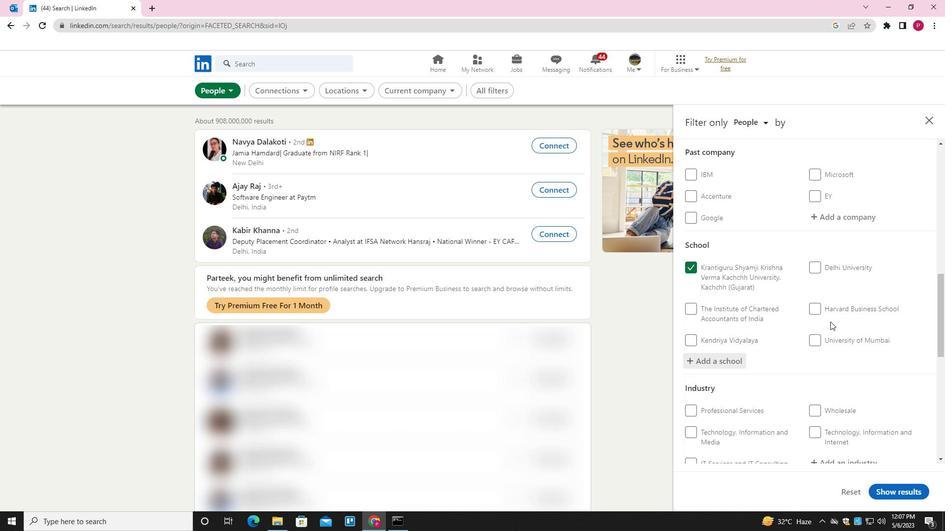 
Action: Mouse scrolled (826, 324) with delta (0, 0)
Screenshot: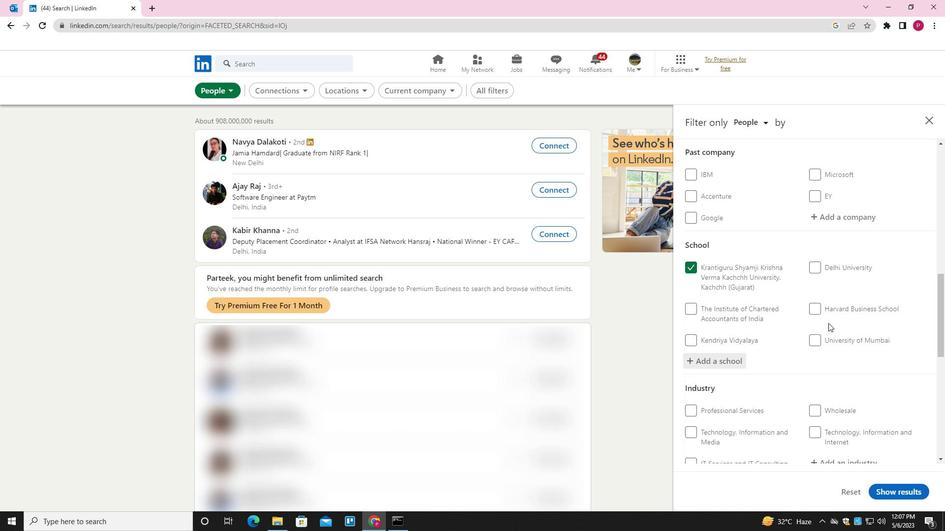 
Action: Mouse scrolled (826, 324) with delta (0, 0)
Screenshot: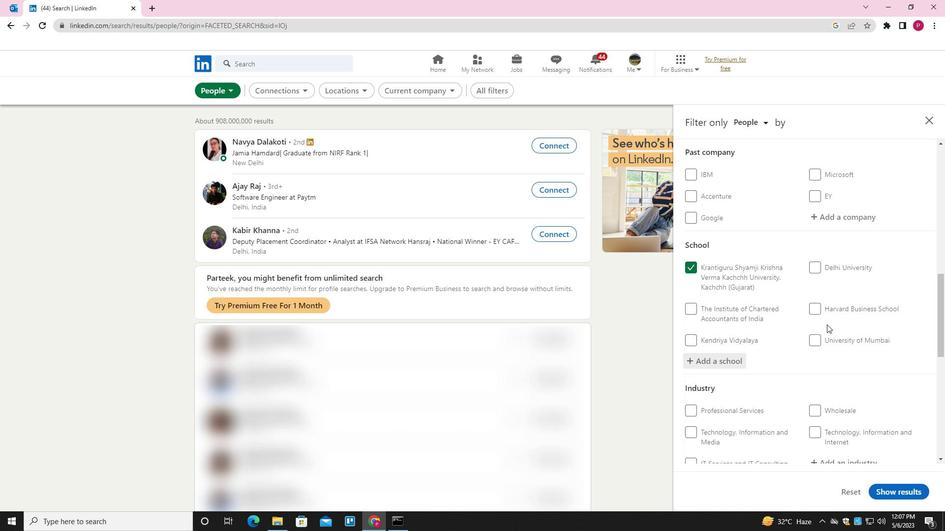 
Action: Mouse moved to (845, 267)
Screenshot: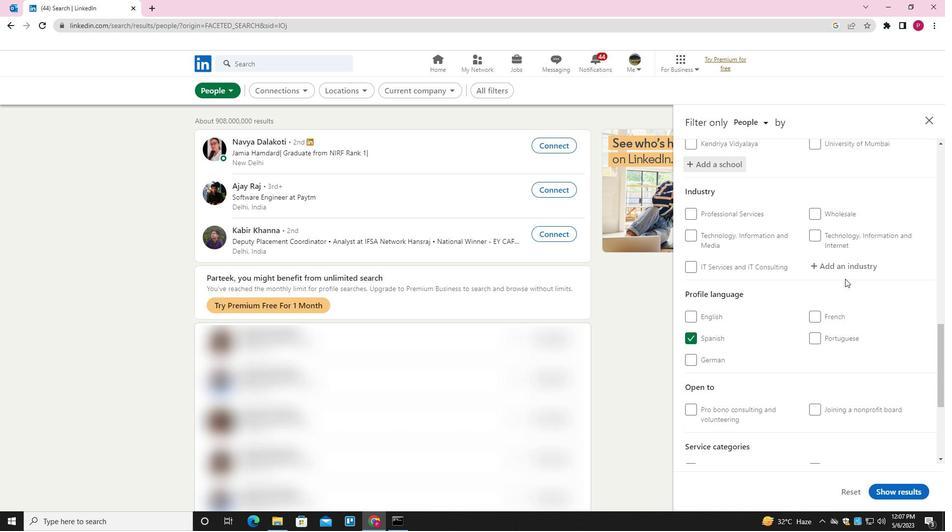 
Action: Mouse pressed left at (845, 267)
Screenshot: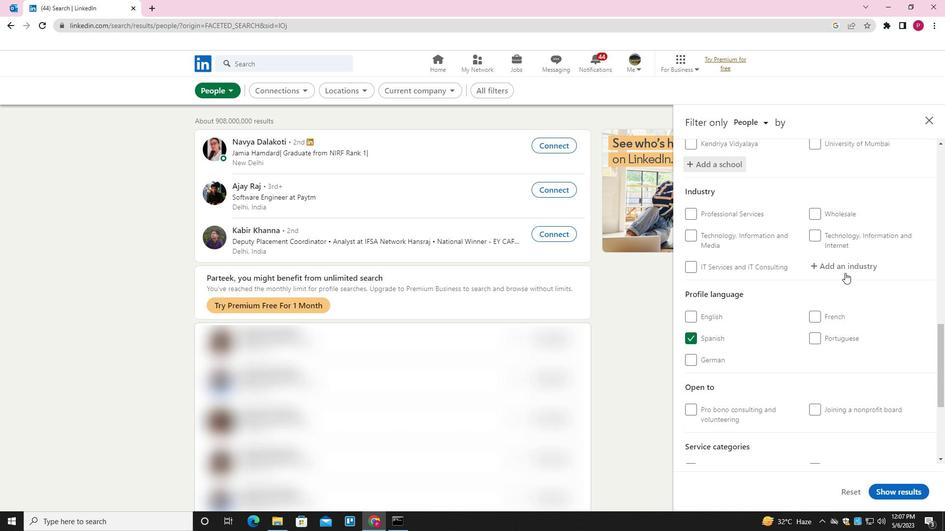 
Action: Key pressed <Key.shift><Key.shift><Key.shift>RANCHING<Key.down><Key.enter>
Screenshot: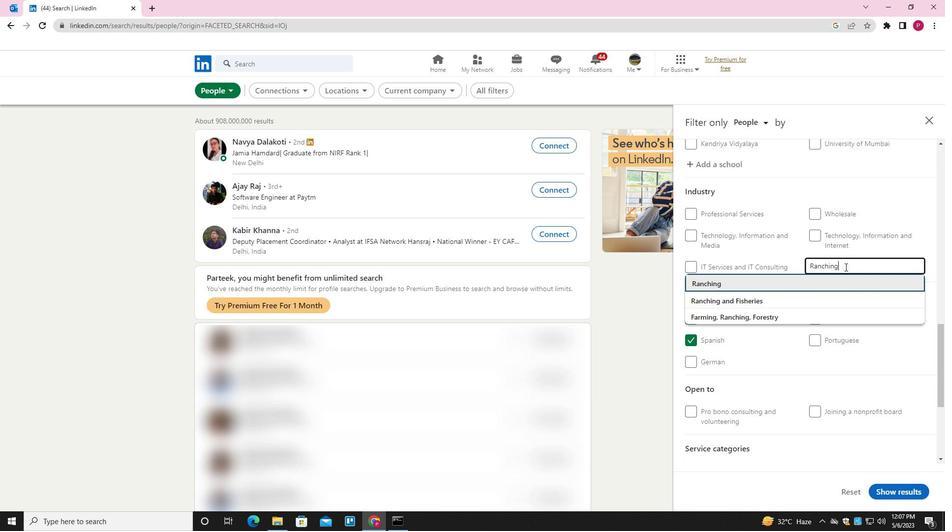 
Action: Mouse moved to (818, 290)
Screenshot: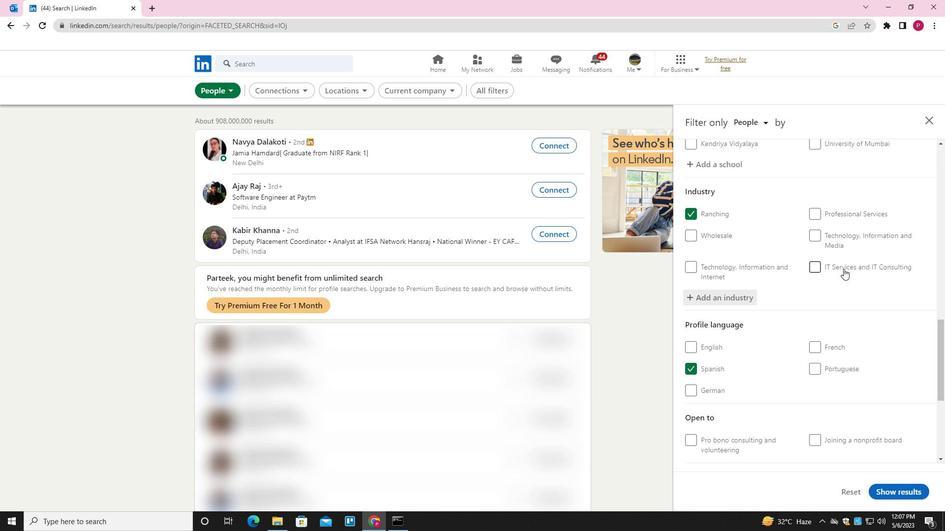 
Action: Mouse scrolled (818, 290) with delta (0, 0)
Screenshot: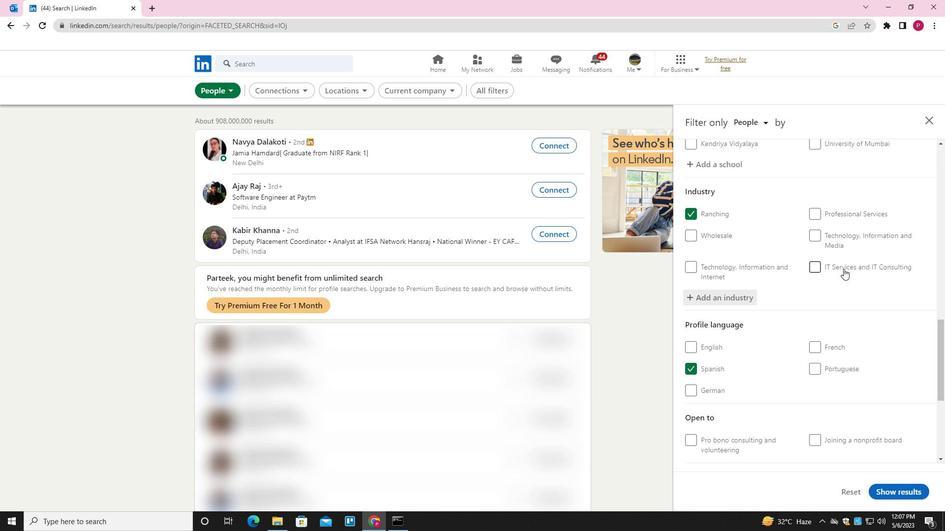 
Action: Mouse moved to (818, 291)
Screenshot: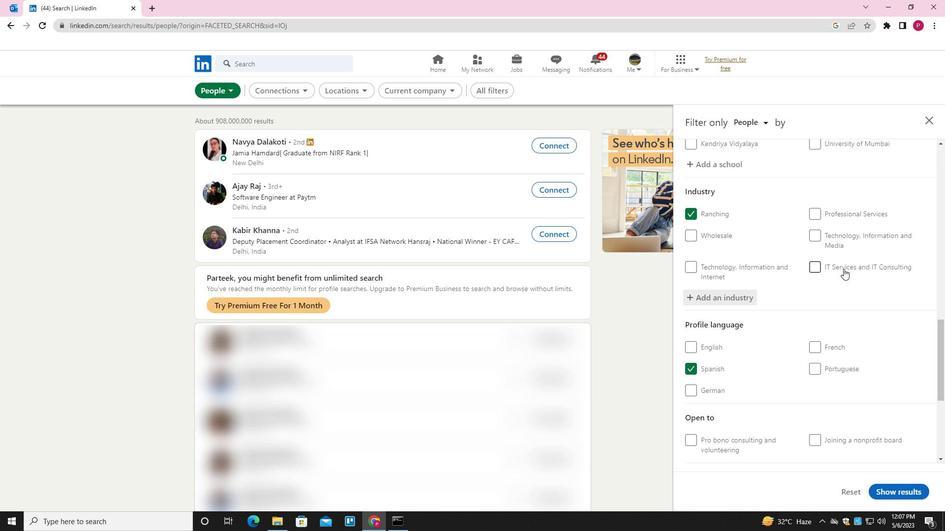 
Action: Mouse scrolled (818, 290) with delta (0, 0)
Screenshot: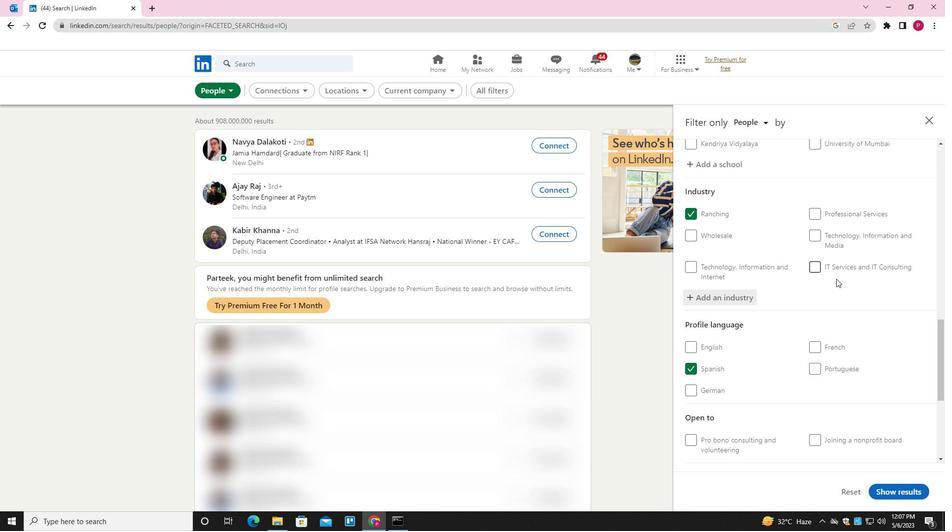 
Action: Mouse scrolled (818, 290) with delta (0, 0)
Screenshot: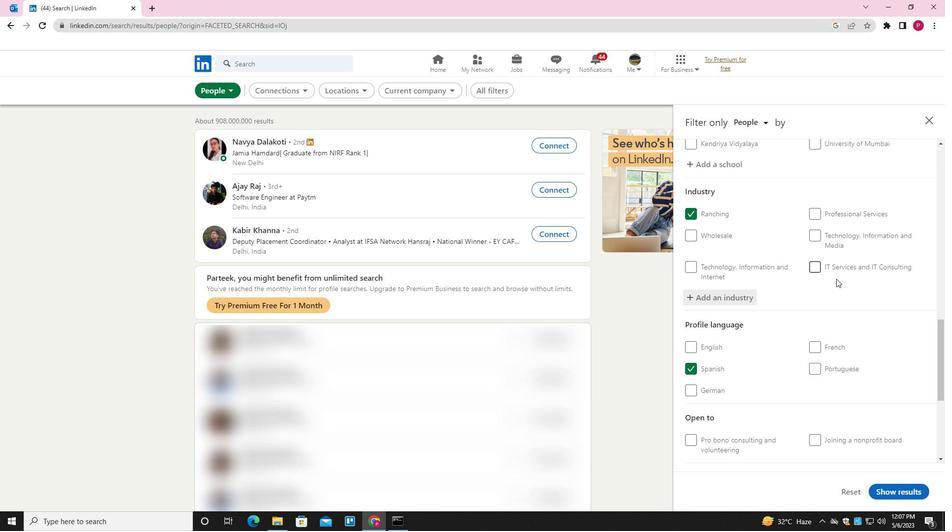 
Action: Mouse scrolled (818, 290) with delta (0, 0)
Screenshot: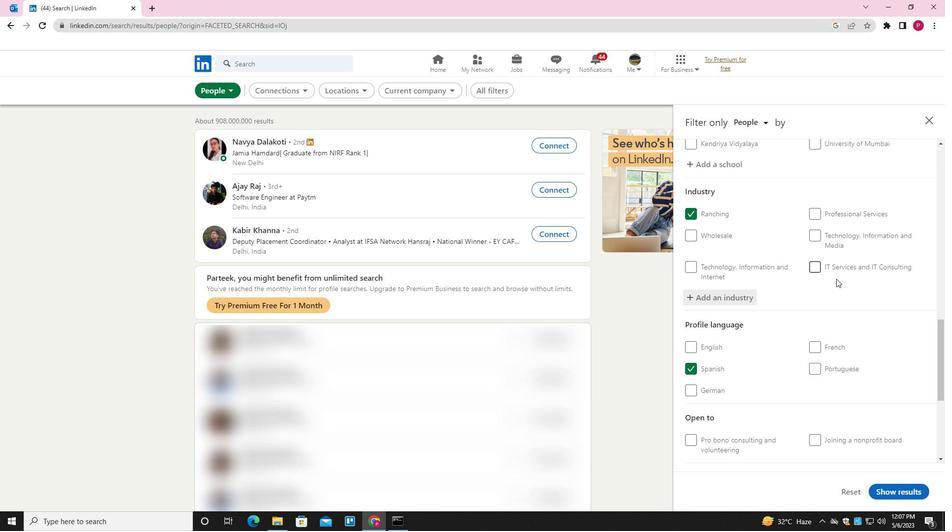 
Action: Mouse moved to (831, 341)
Screenshot: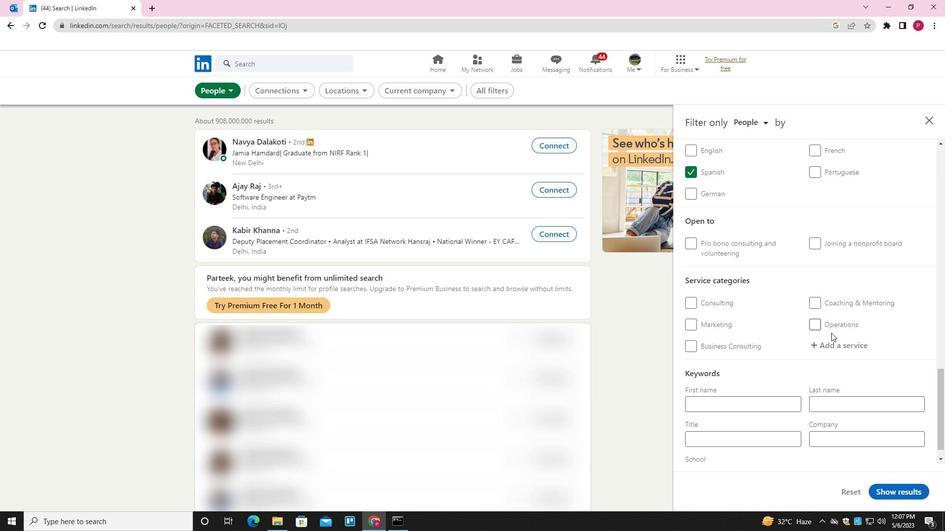
Action: Mouse pressed left at (831, 341)
Screenshot: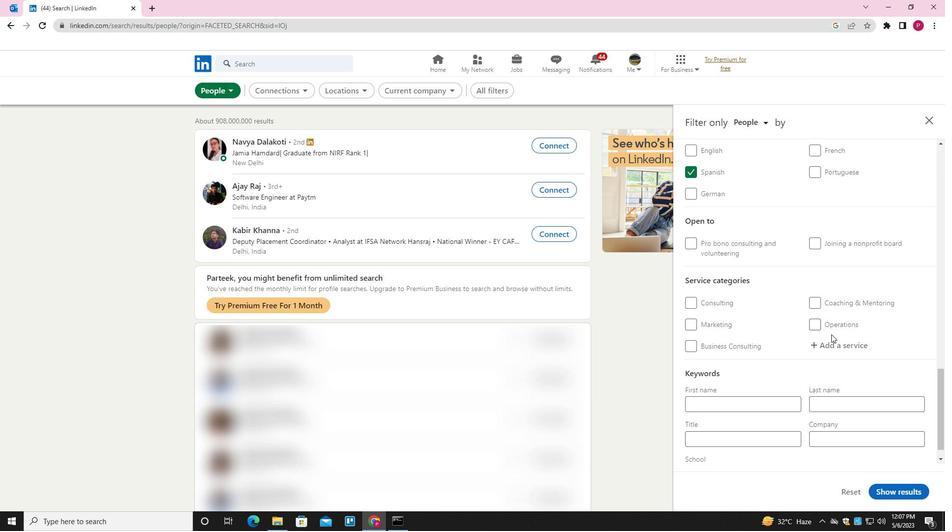
Action: Key pressed <Key.shift><Key.shift><Key.shift><Key.shift><Key.shift><Key.shift>MARKET<Key.space><Key.shift>RESEARCH<Key.down><Key.enter>
Screenshot: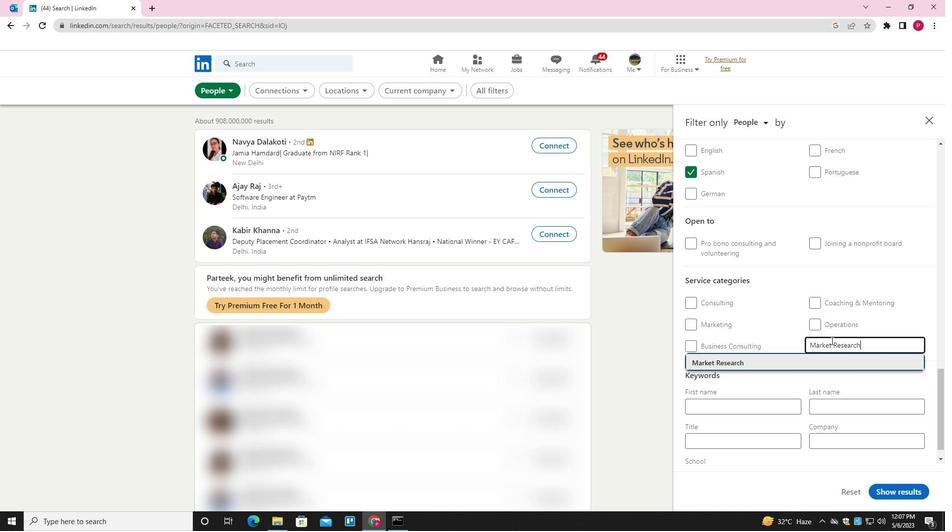 
Action: Mouse scrolled (831, 340) with delta (0, 0)
Screenshot: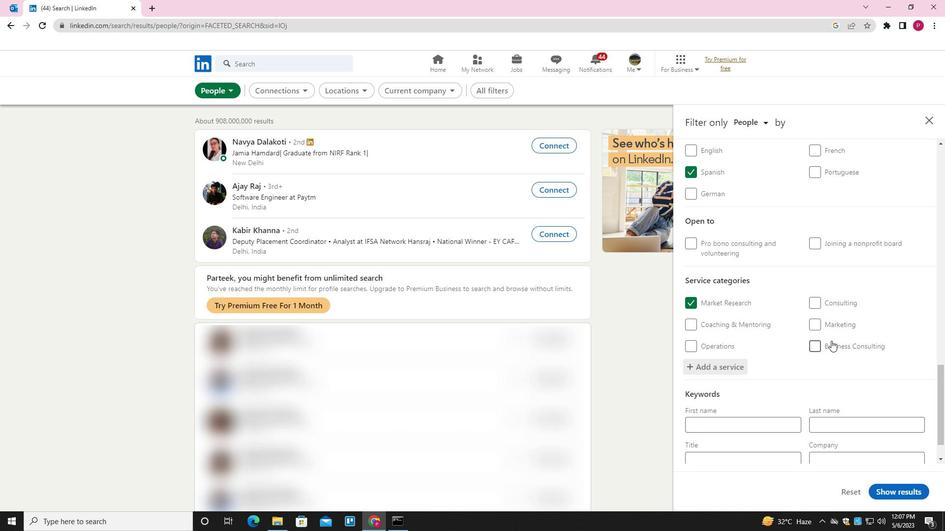 
Action: Mouse scrolled (831, 340) with delta (0, 0)
Screenshot: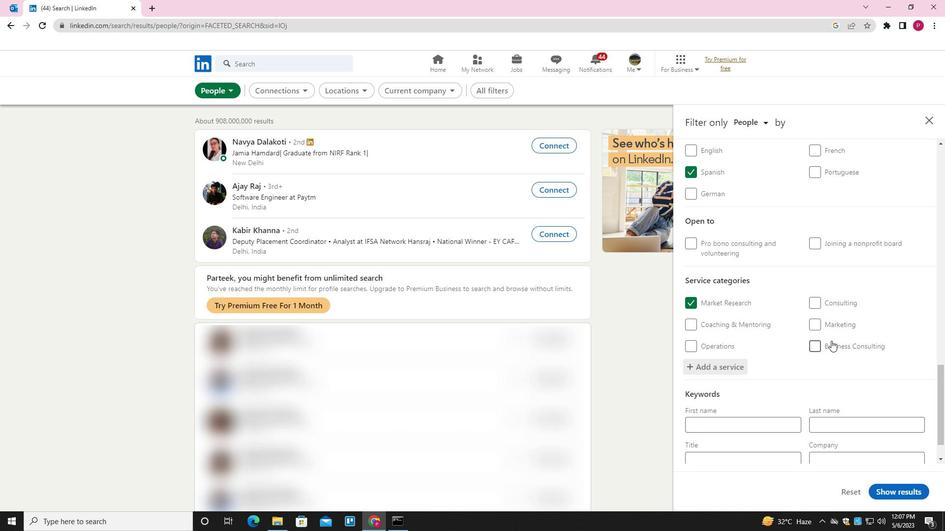 
Action: Mouse scrolled (831, 340) with delta (0, 0)
Screenshot: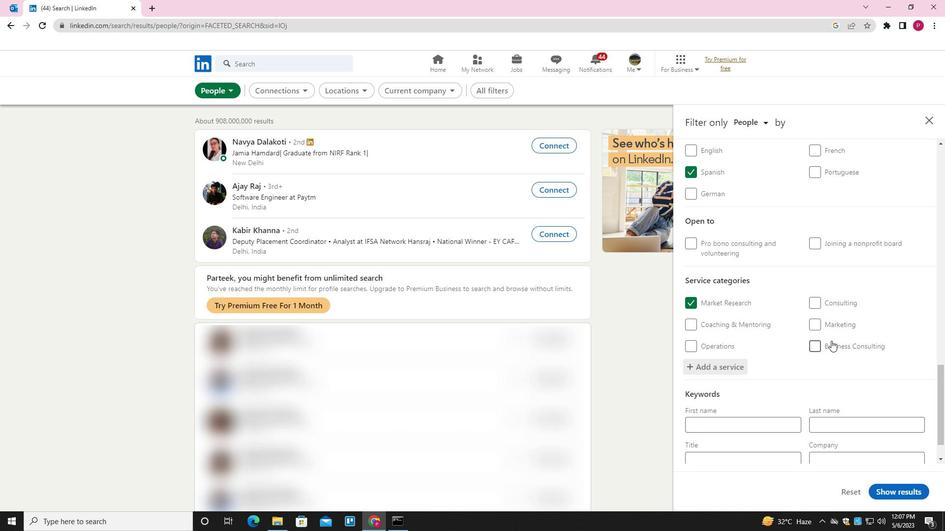 
Action: Mouse scrolled (831, 340) with delta (0, 0)
Screenshot: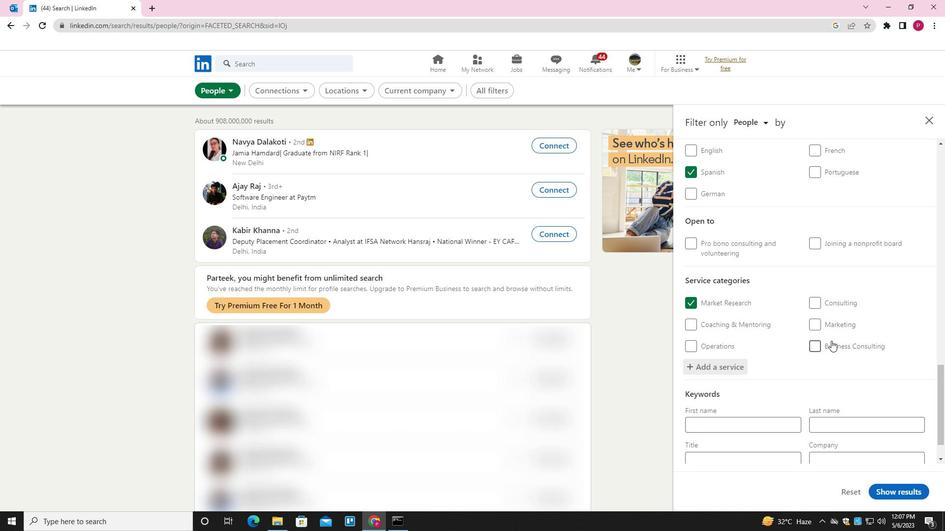 
Action: Mouse moved to (783, 411)
Screenshot: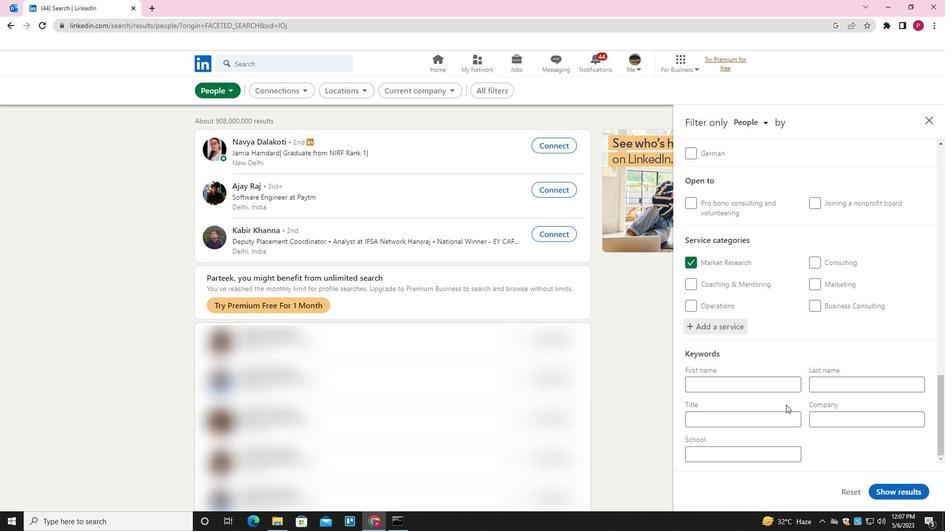 
Action: Mouse pressed left at (783, 411)
Screenshot: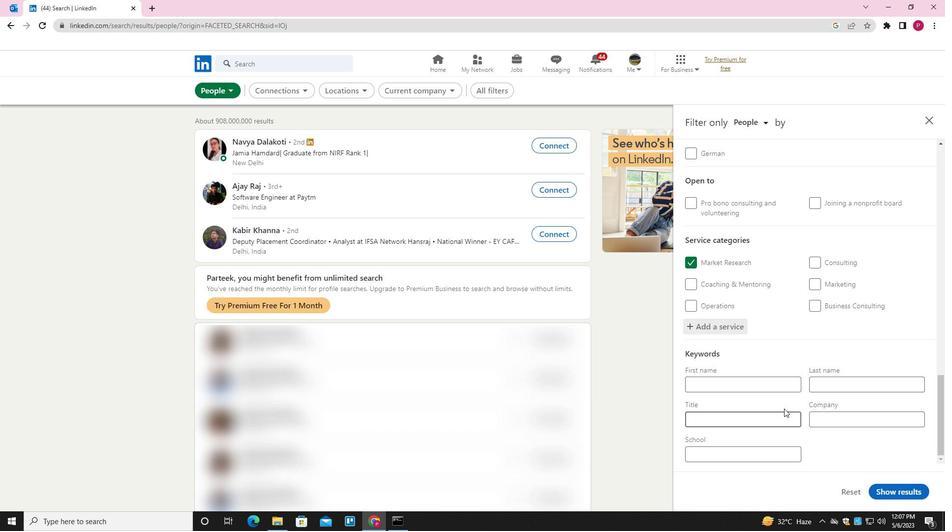 
Action: Key pressed <Key.shift>AUDITING<Key.space><Key.shift>CLERK
Screenshot: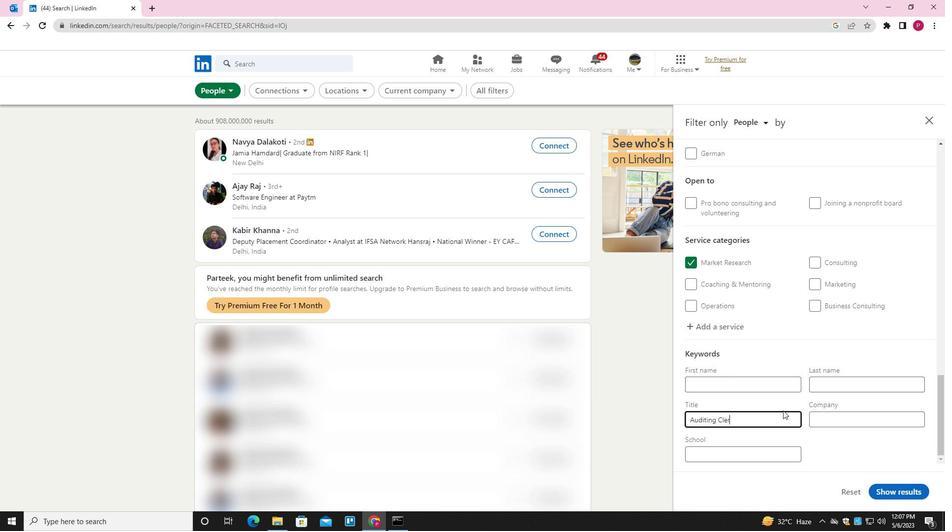 
Action: Mouse moved to (916, 492)
Screenshot: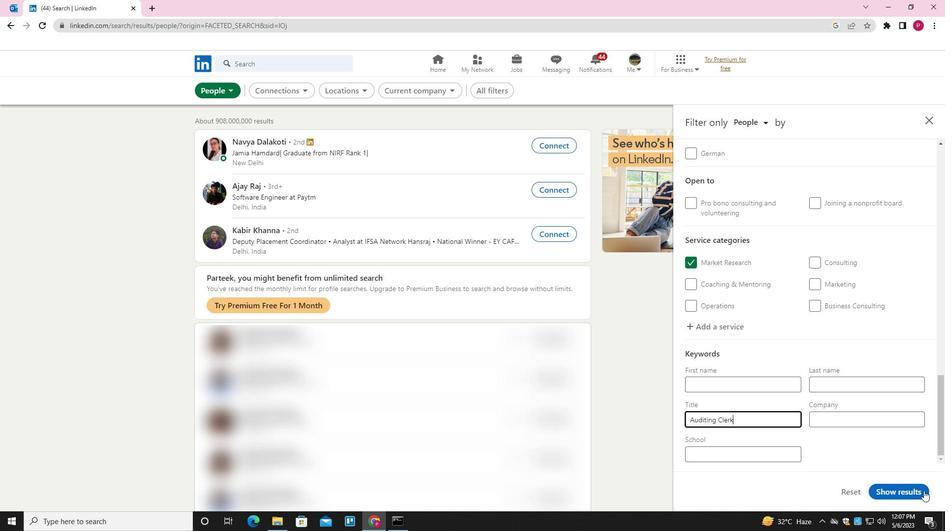
Action: Mouse pressed left at (916, 492)
Screenshot: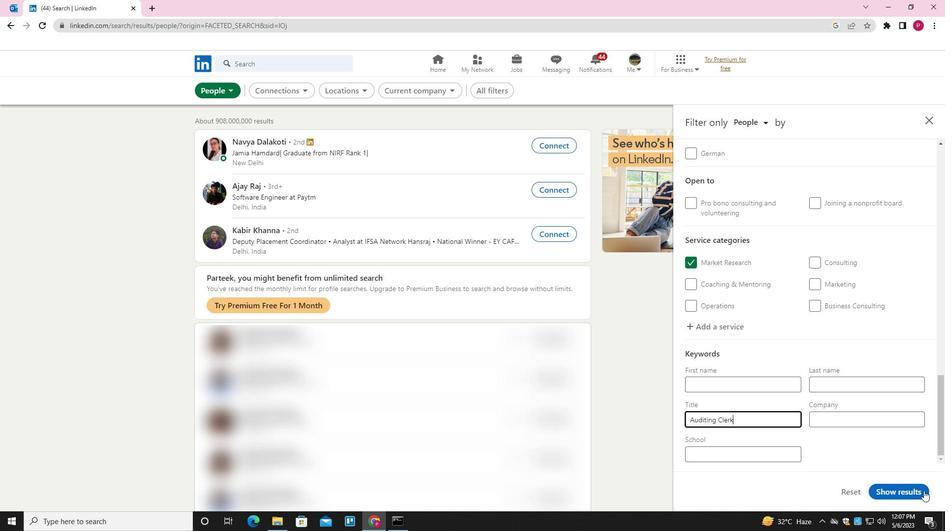 
Action: Mouse moved to (587, 265)
Screenshot: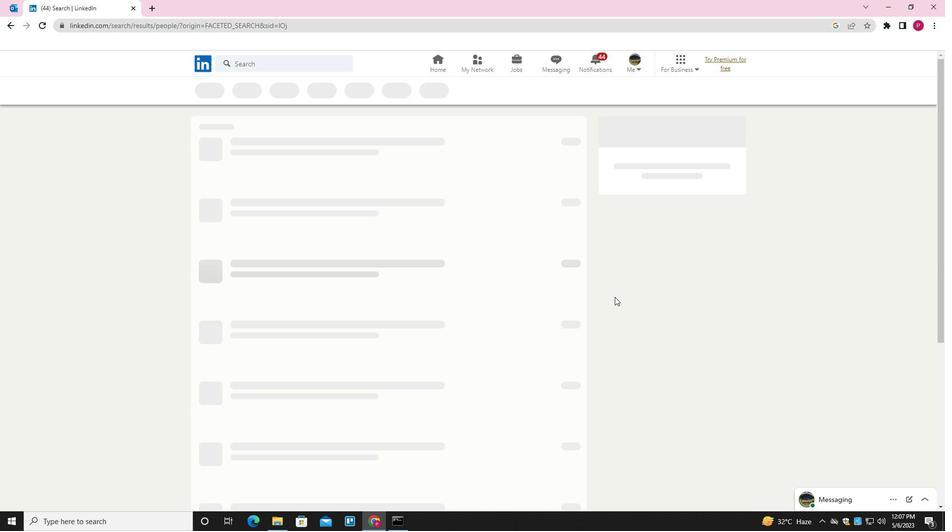 
